 Task: Create a due date automation trigger when advanced on, on the tuesday of the week a card is due add fields with custom field "Resume" set to a number greater or equal to 1 and greater or equal to 10 at 11:00 AM.
Action: Mouse moved to (850, 261)
Screenshot: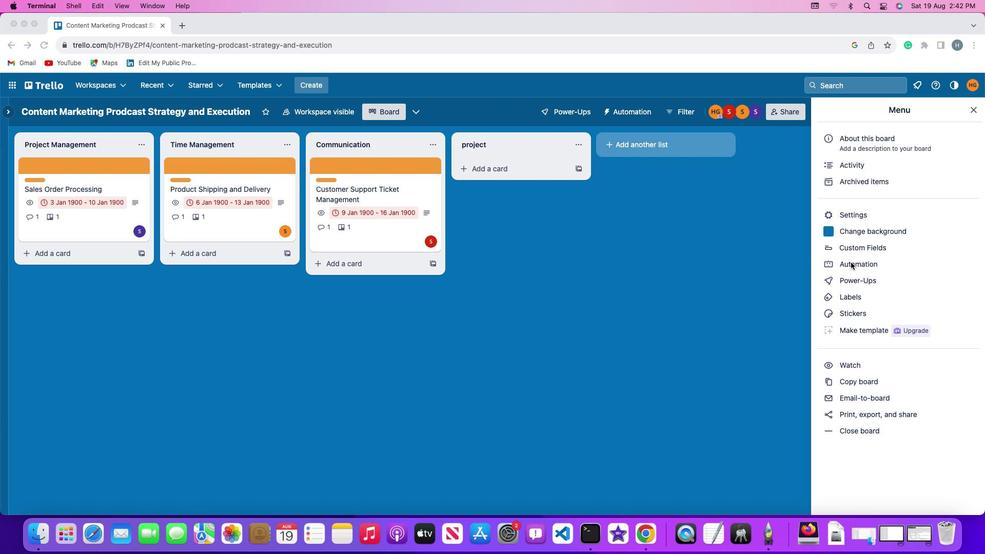 
Action: Mouse pressed left at (850, 261)
Screenshot: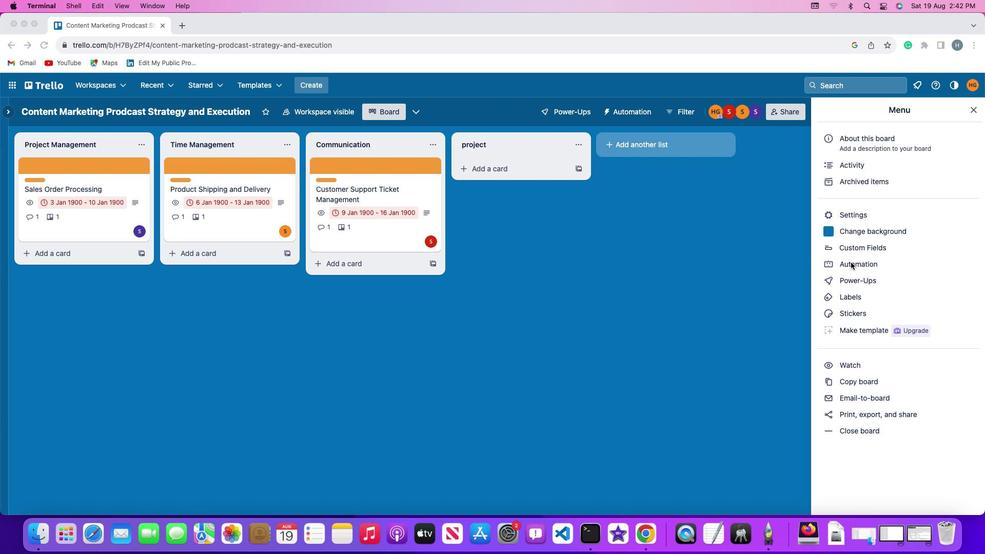 
Action: Mouse pressed left at (850, 261)
Screenshot: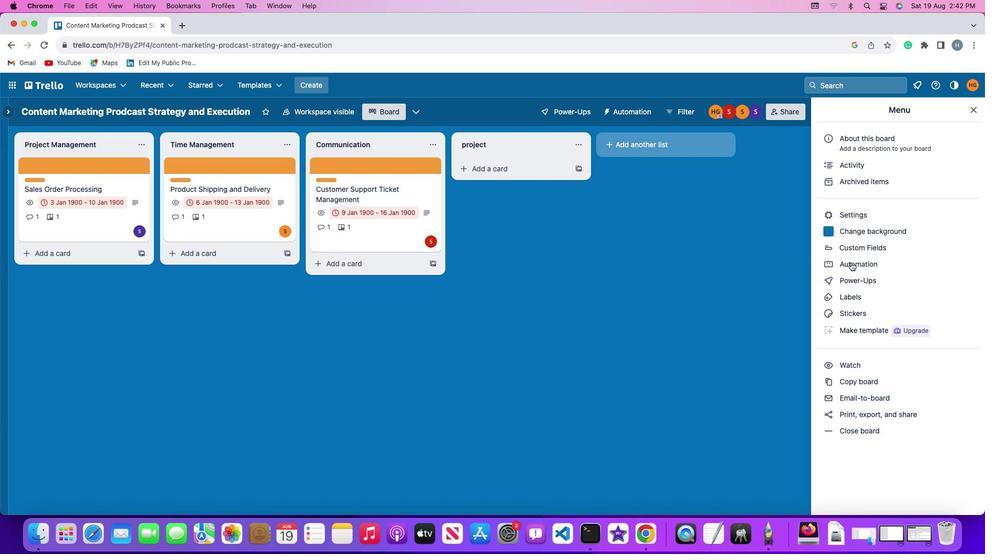 
Action: Mouse moved to (72, 242)
Screenshot: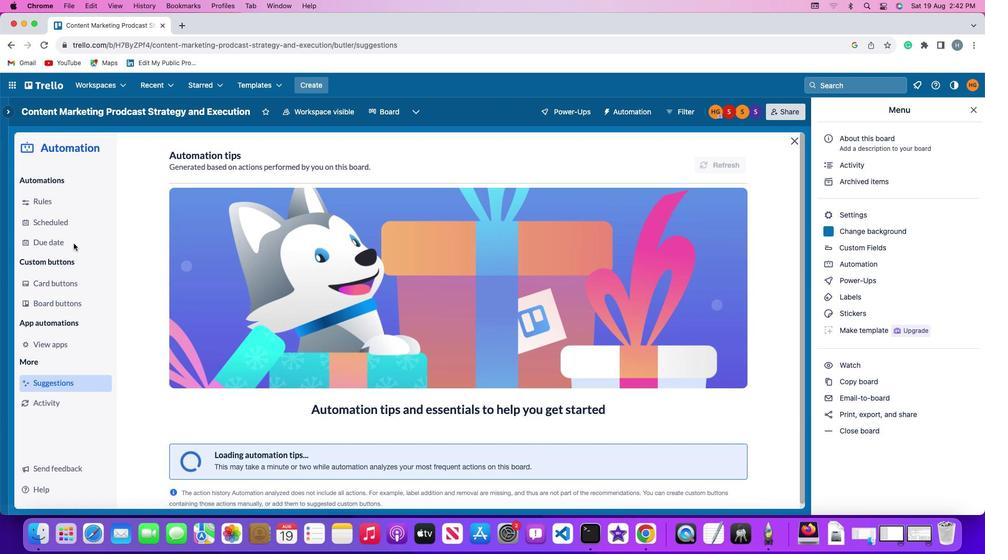 
Action: Mouse pressed left at (72, 242)
Screenshot: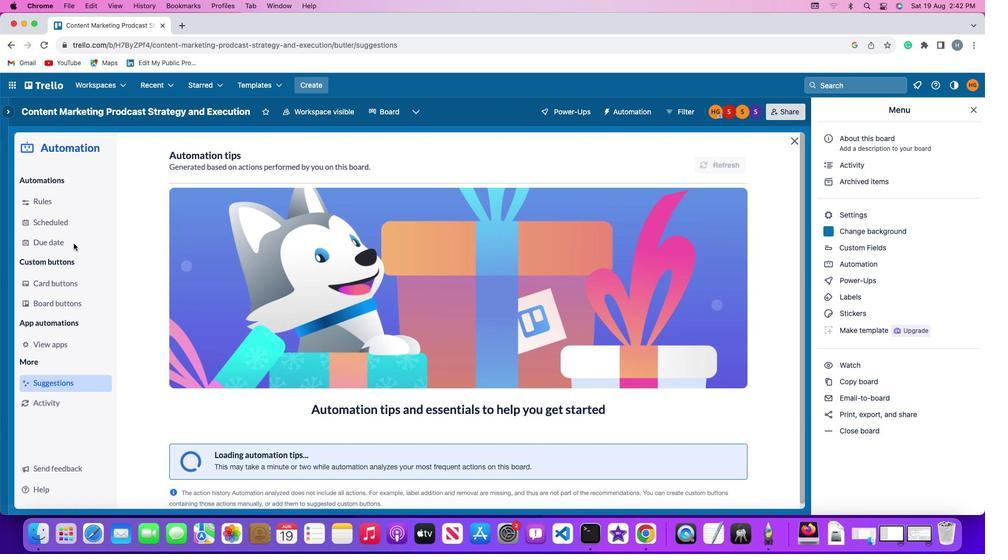 
Action: Mouse moved to (691, 158)
Screenshot: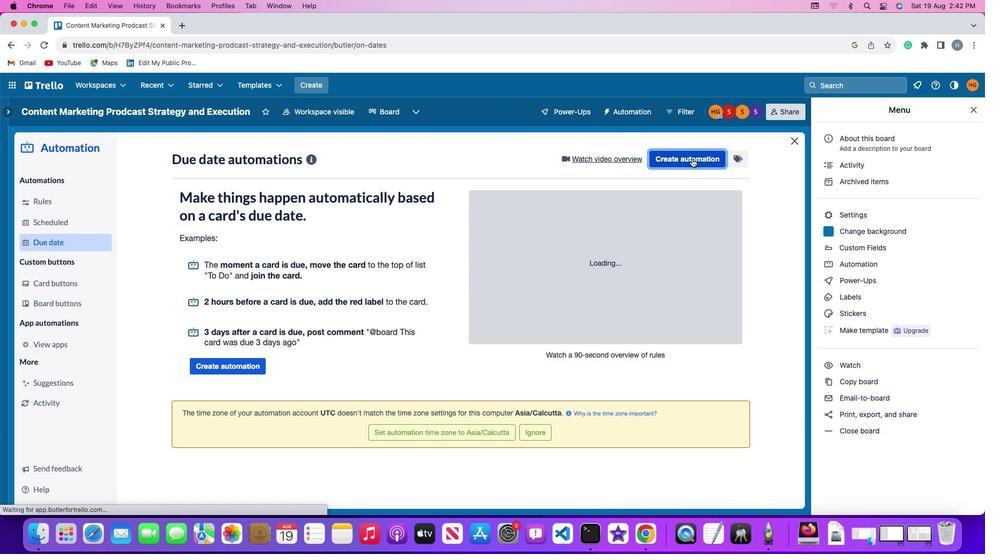 
Action: Mouse pressed left at (691, 158)
Screenshot: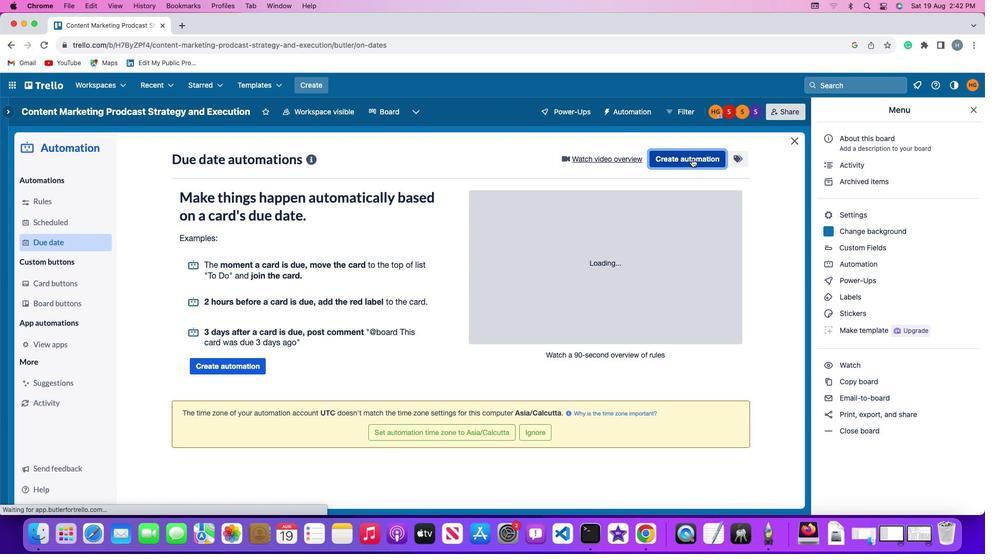 
Action: Mouse moved to (214, 259)
Screenshot: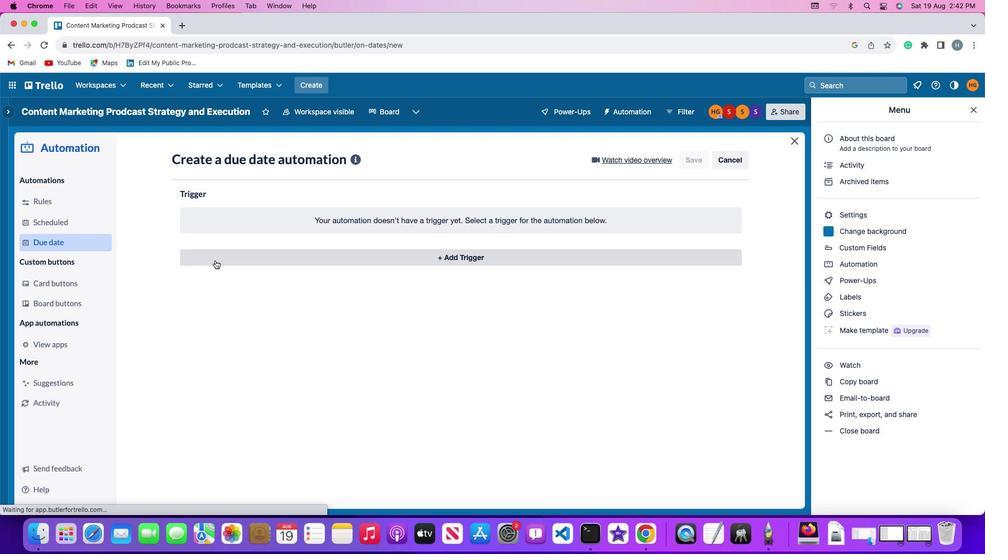 
Action: Mouse pressed left at (214, 259)
Screenshot: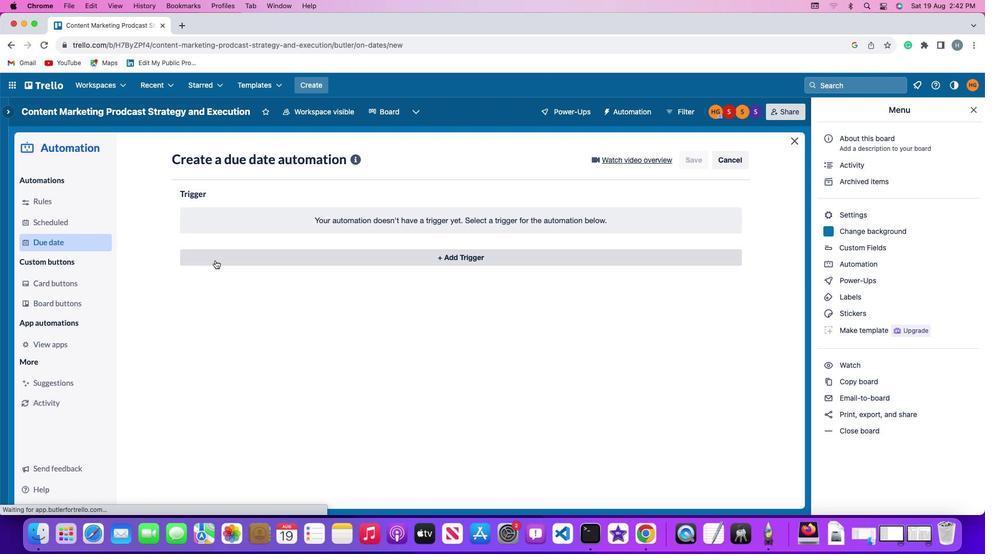 
Action: Mouse moved to (224, 448)
Screenshot: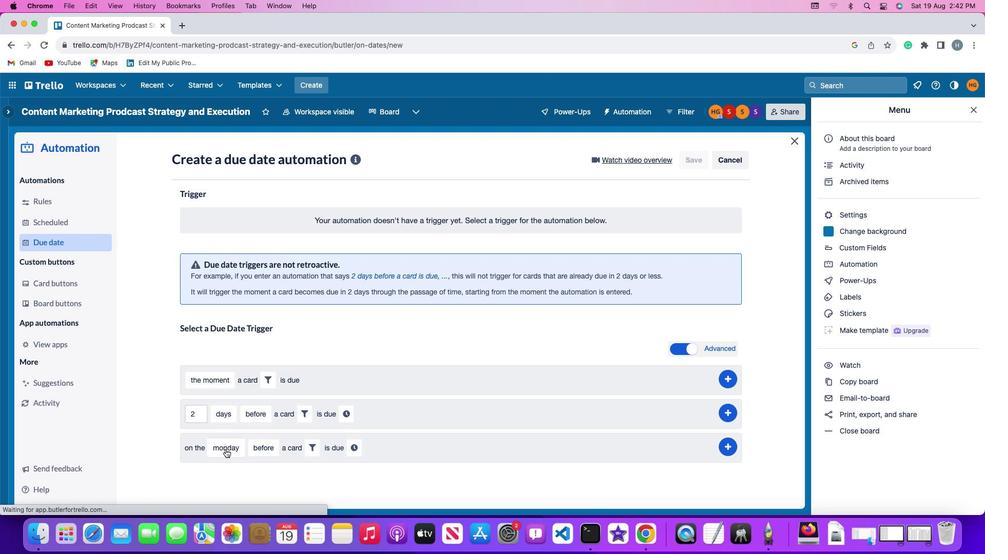 
Action: Mouse pressed left at (224, 448)
Screenshot: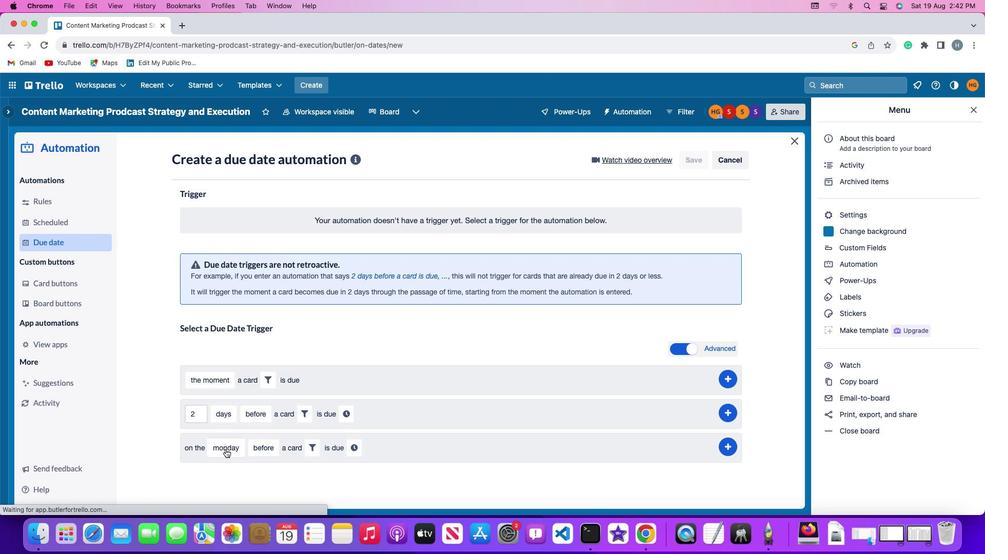 
Action: Mouse moved to (239, 328)
Screenshot: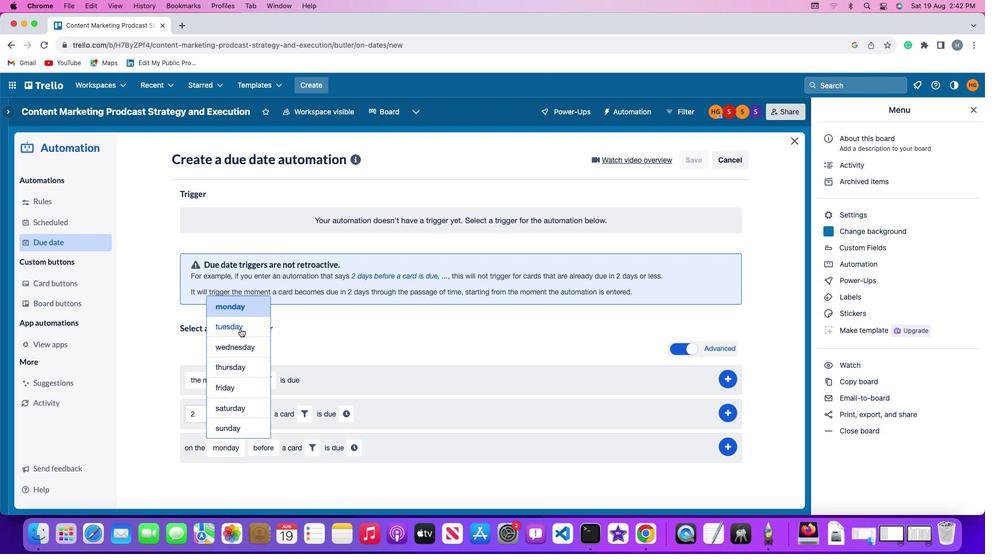 
Action: Mouse pressed left at (239, 328)
Screenshot: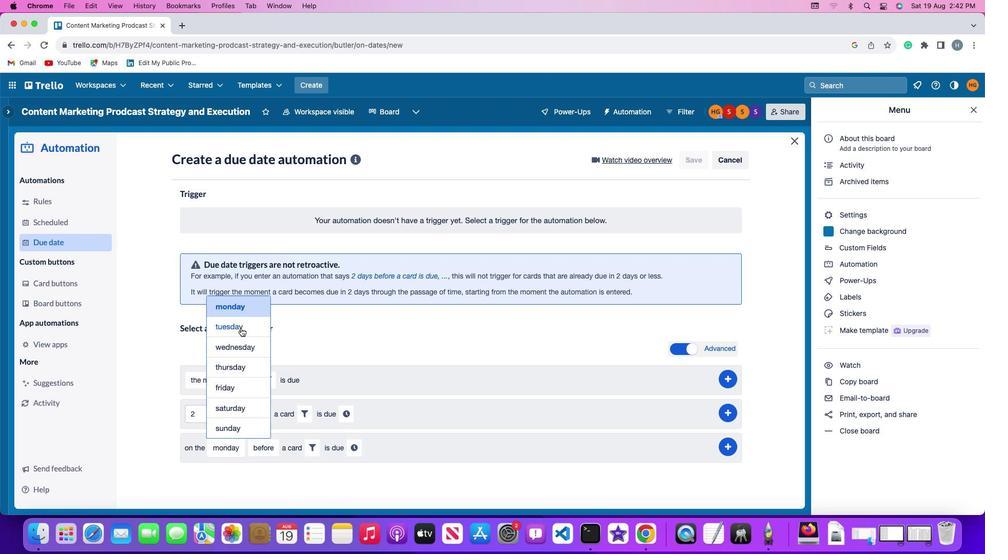 
Action: Mouse moved to (264, 445)
Screenshot: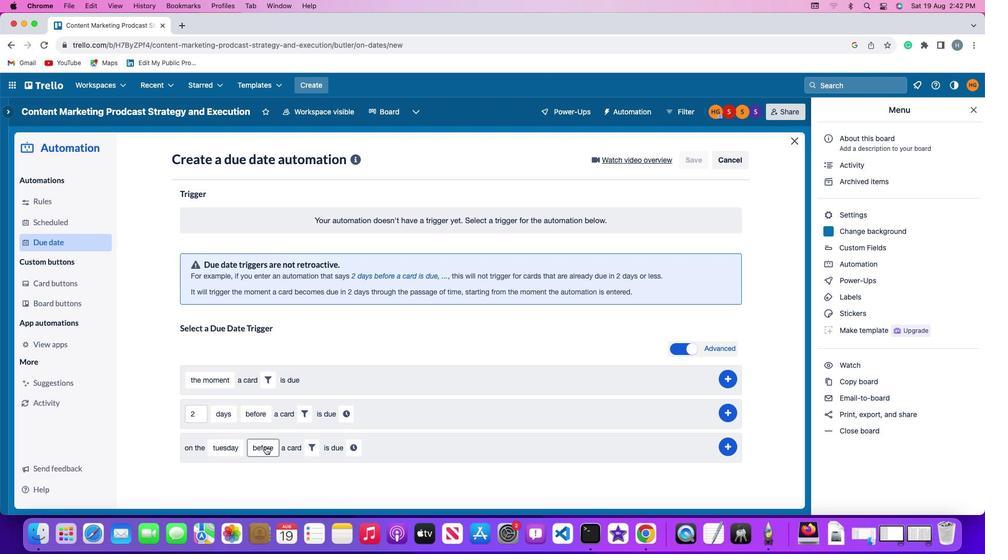 
Action: Mouse pressed left at (264, 445)
Screenshot: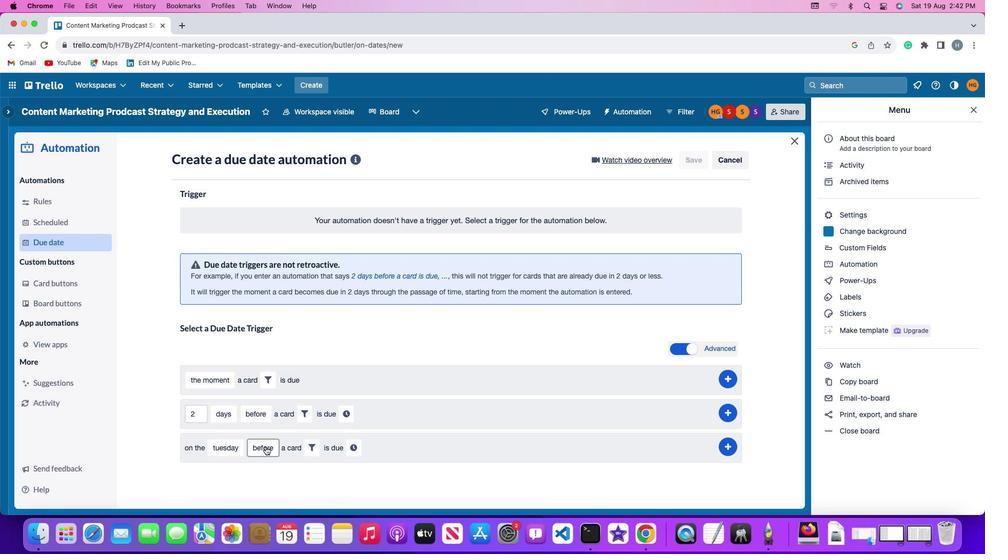 
Action: Mouse moved to (267, 402)
Screenshot: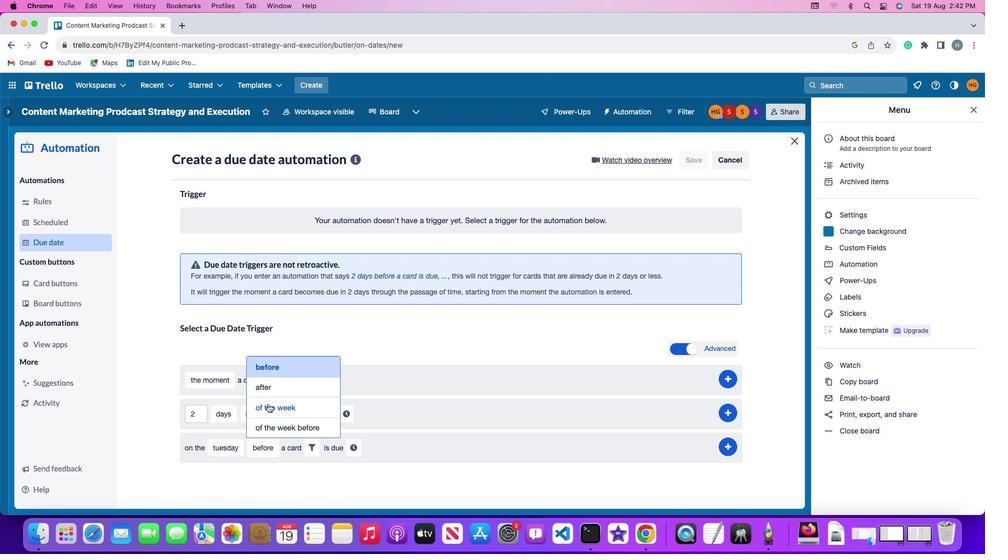 
Action: Mouse pressed left at (267, 402)
Screenshot: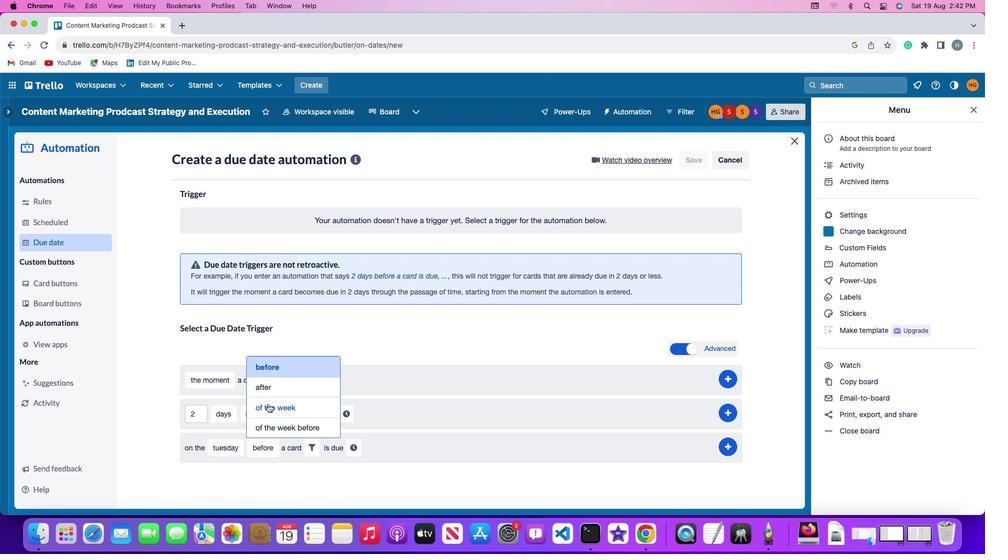 
Action: Mouse moved to (322, 440)
Screenshot: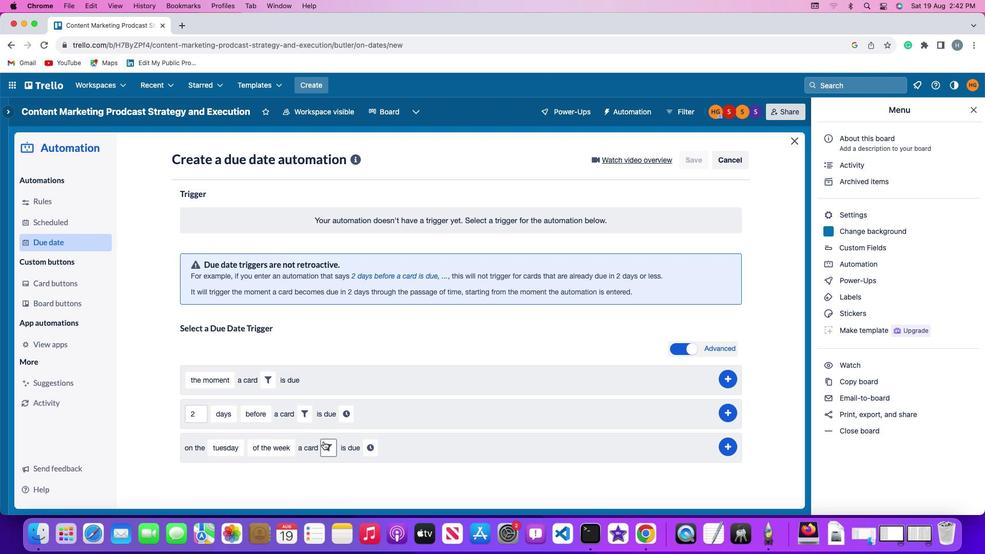 
Action: Mouse pressed left at (322, 440)
Screenshot: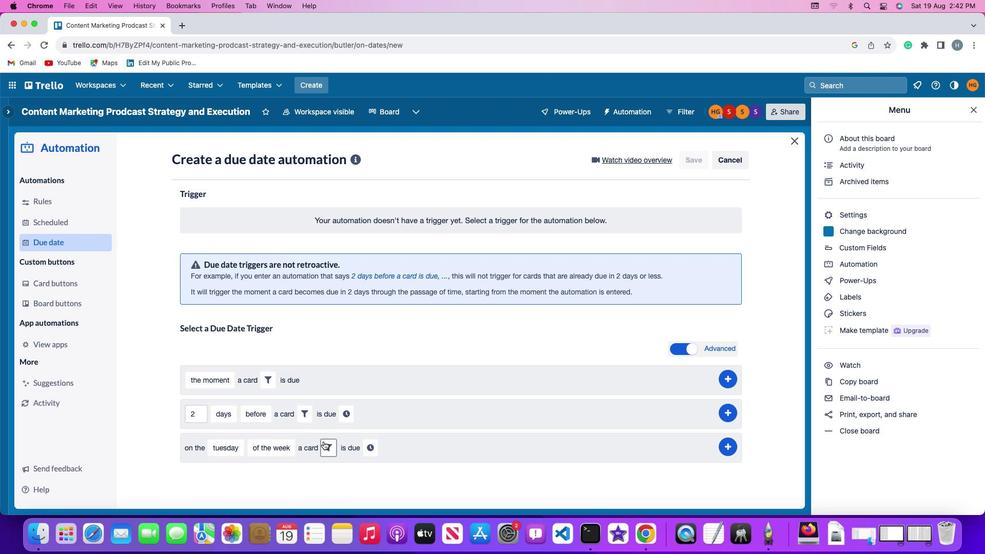 
Action: Mouse moved to (503, 472)
Screenshot: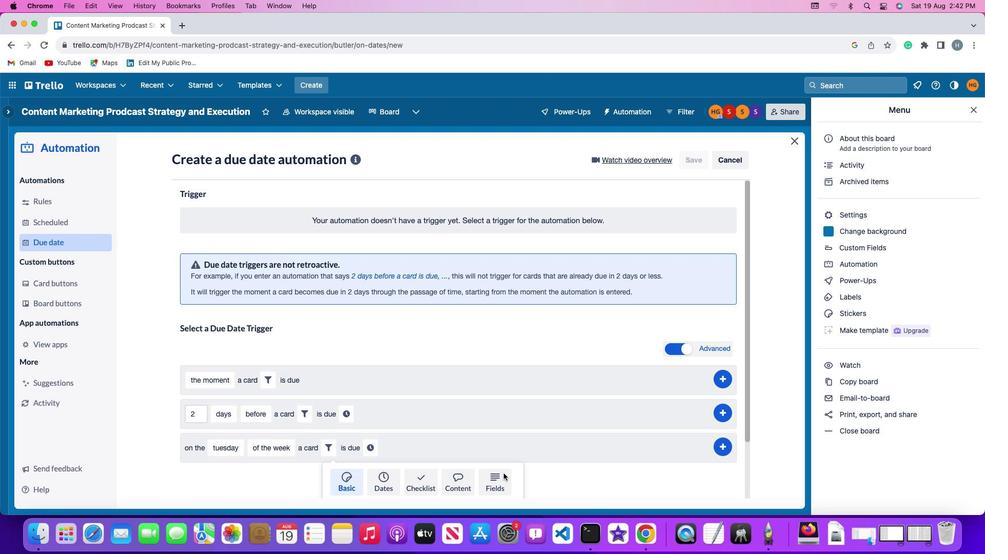 
Action: Mouse pressed left at (503, 472)
Screenshot: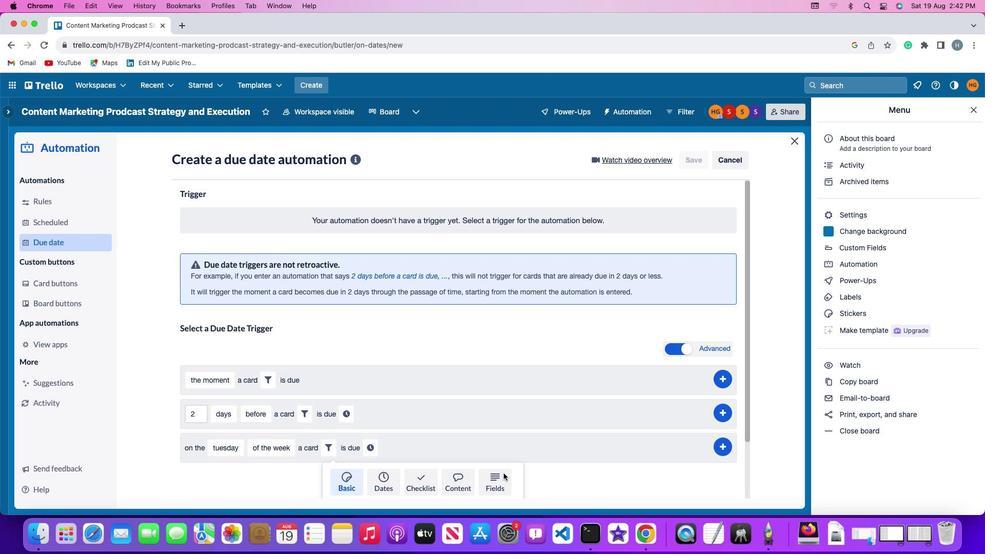 
Action: Mouse moved to (297, 469)
Screenshot: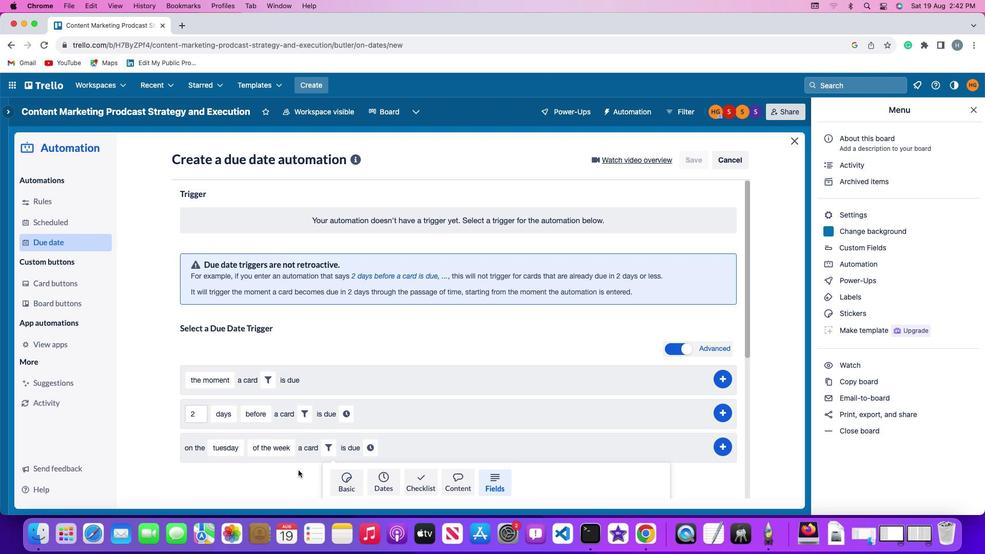
Action: Mouse scrolled (297, 469) with delta (0, -1)
Screenshot: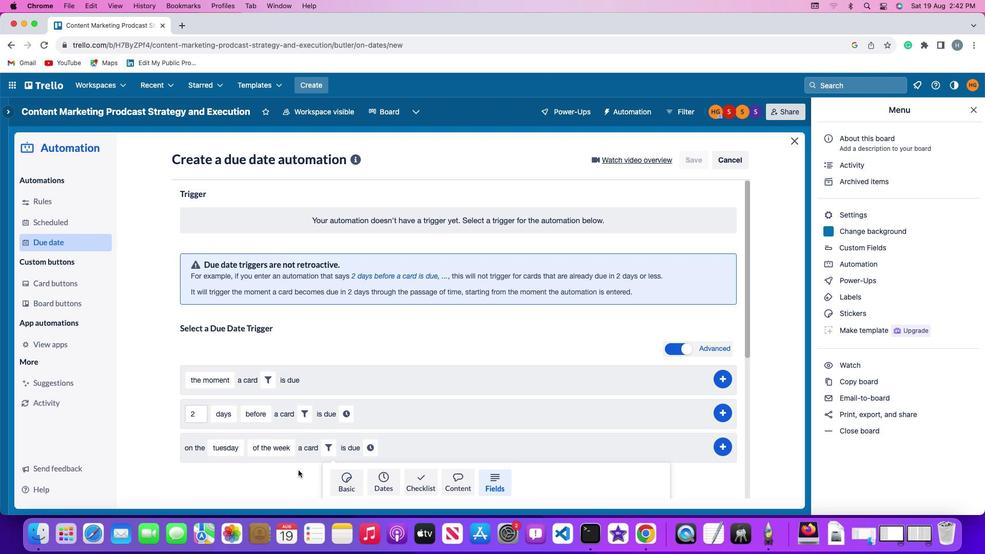 
Action: Mouse scrolled (297, 469) with delta (0, -1)
Screenshot: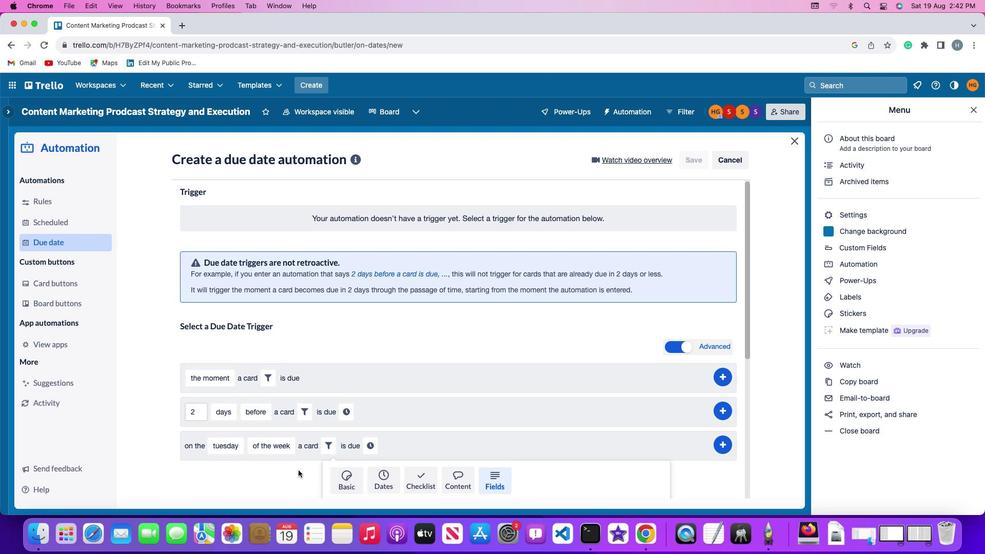 
Action: Mouse scrolled (297, 469) with delta (0, -2)
Screenshot: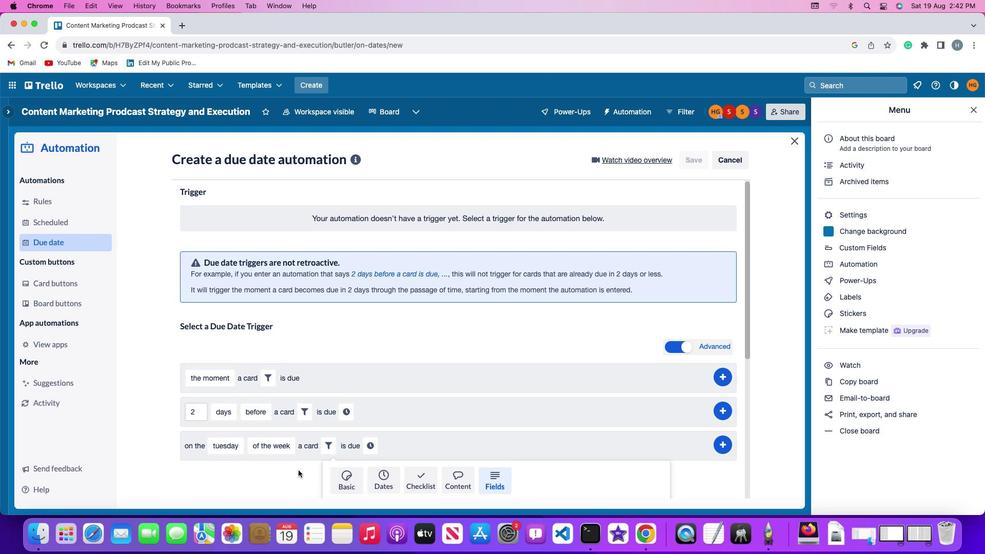 
Action: Mouse scrolled (297, 469) with delta (0, -3)
Screenshot: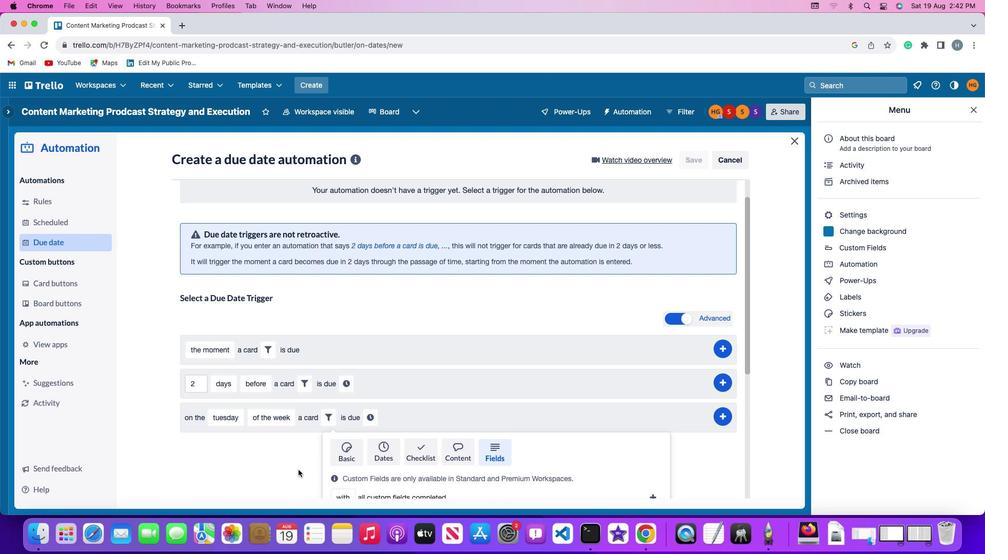 
Action: Mouse scrolled (297, 469) with delta (0, -3)
Screenshot: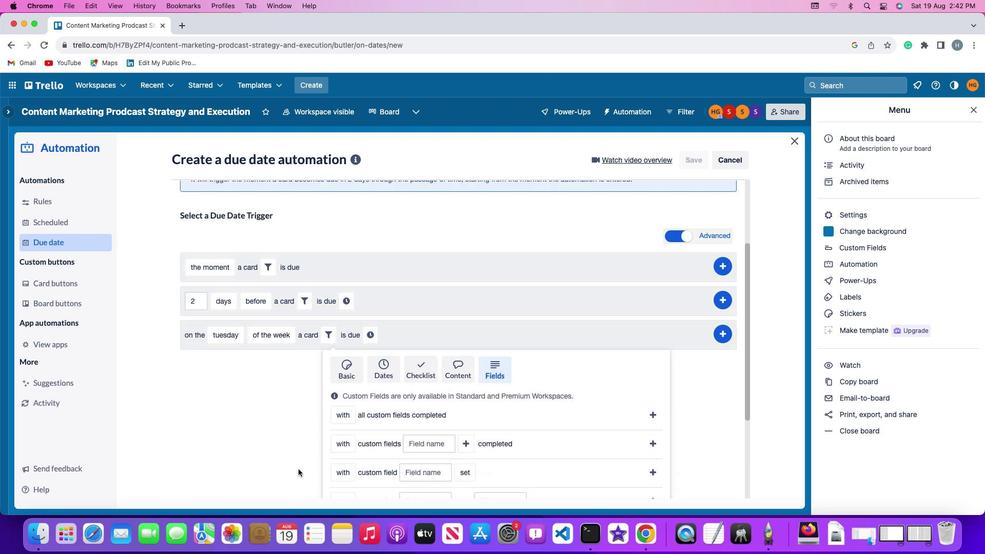 
Action: Mouse moved to (295, 466)
Screenshot: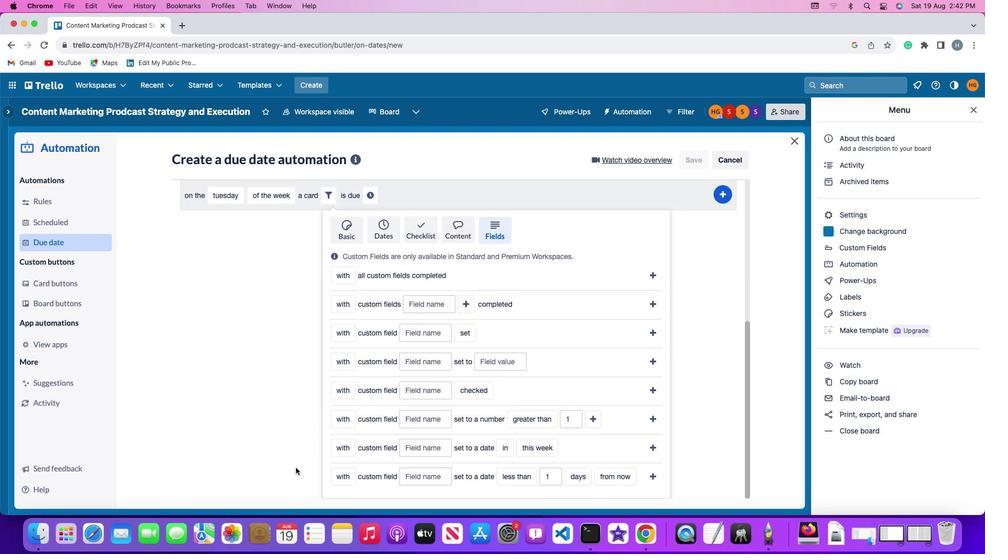 
Action: Mouse scrolled (295, 466) with delta (0, -1)
Screenshot: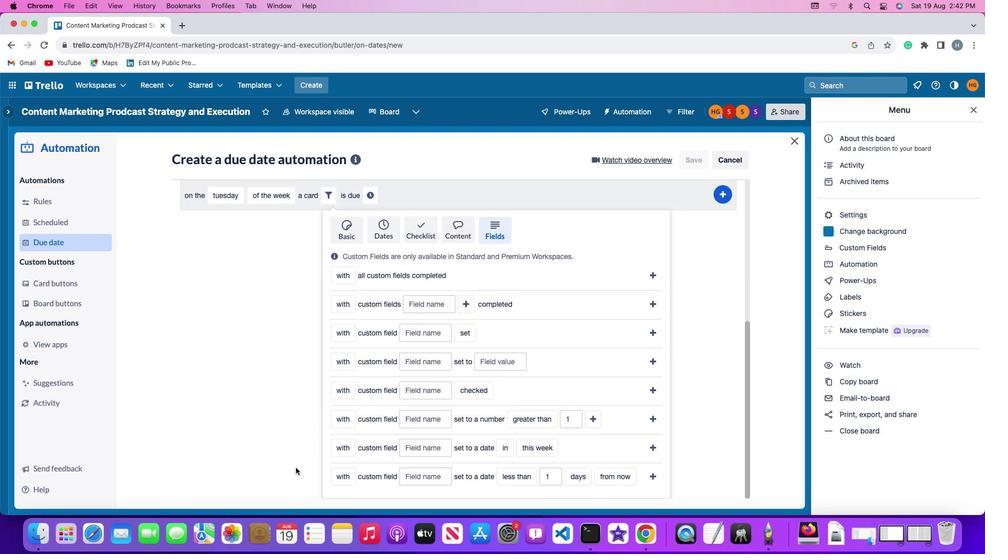 
Action: Mouse moved to (295, 466)
Screenshot: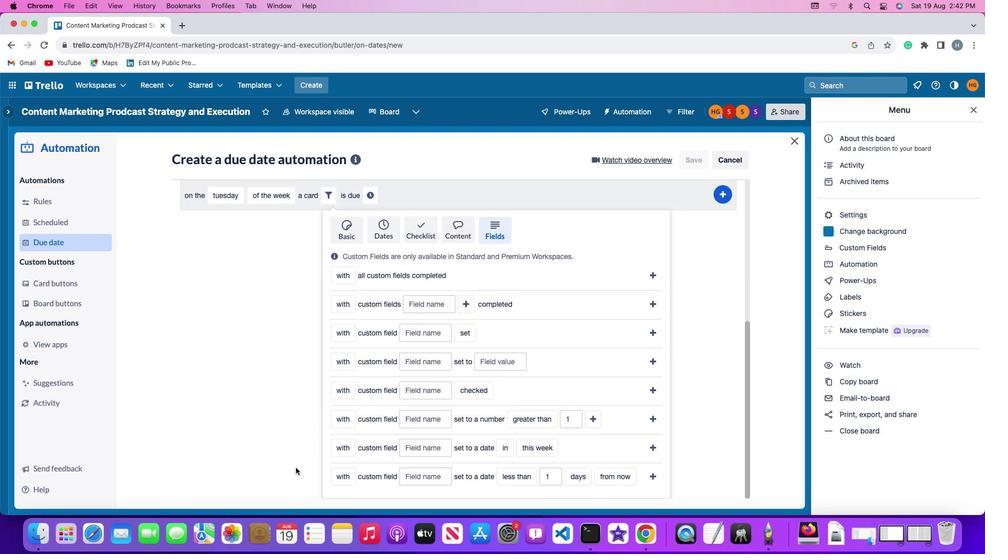 
Action: Mouse scrolled (295, 466) with delta (0, -1)
Screenshot: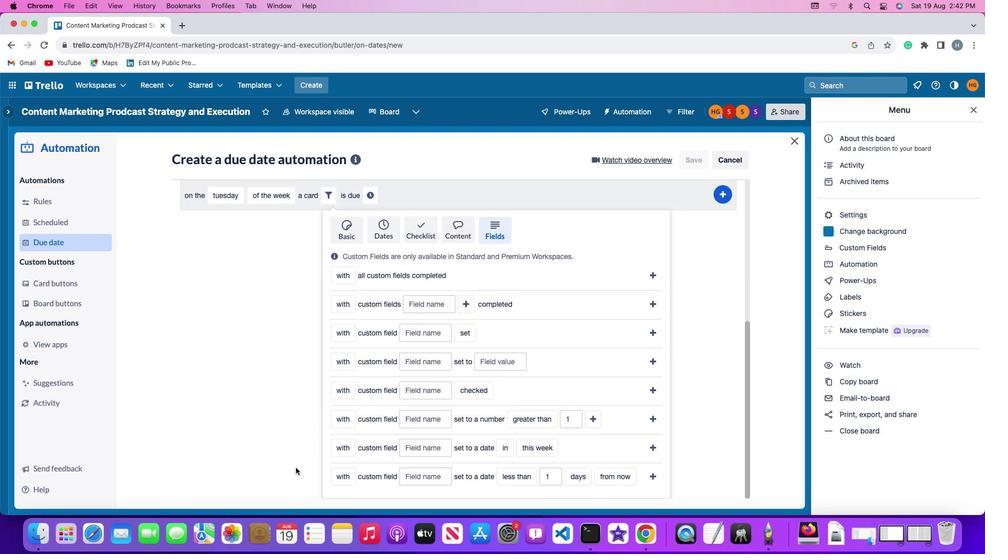 
Action: Mouse moved to (295, 466)
Screenshot: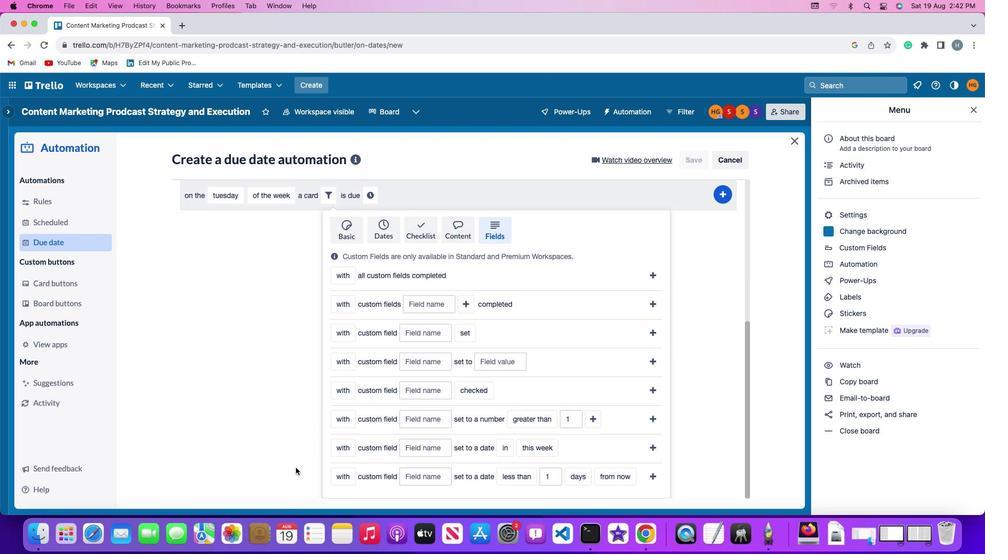 
Action: Mouse scrolled (295, 466) with delta (0, -2)
Screenshot: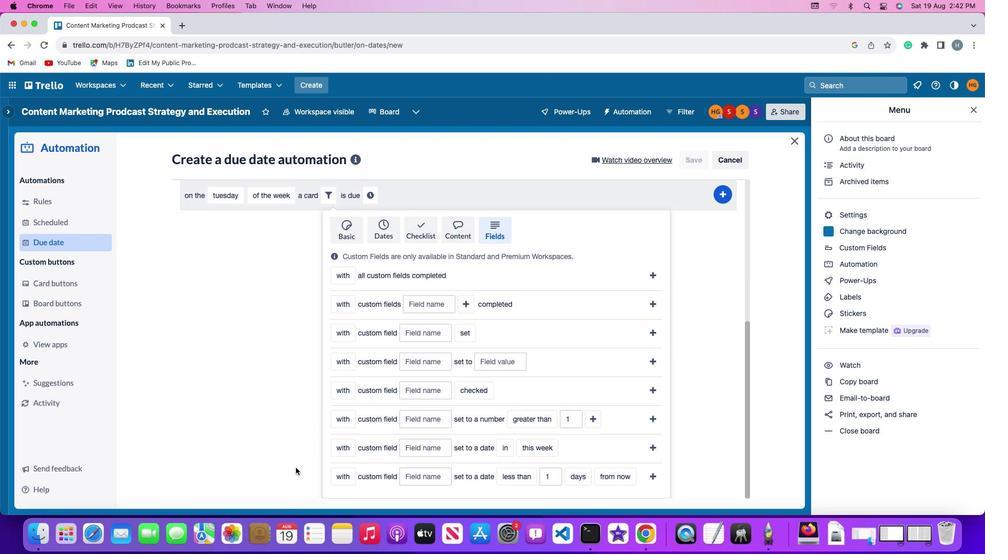 
Action: Mouse scrolled (295, 466) with delta (0, -3)
Screenshot: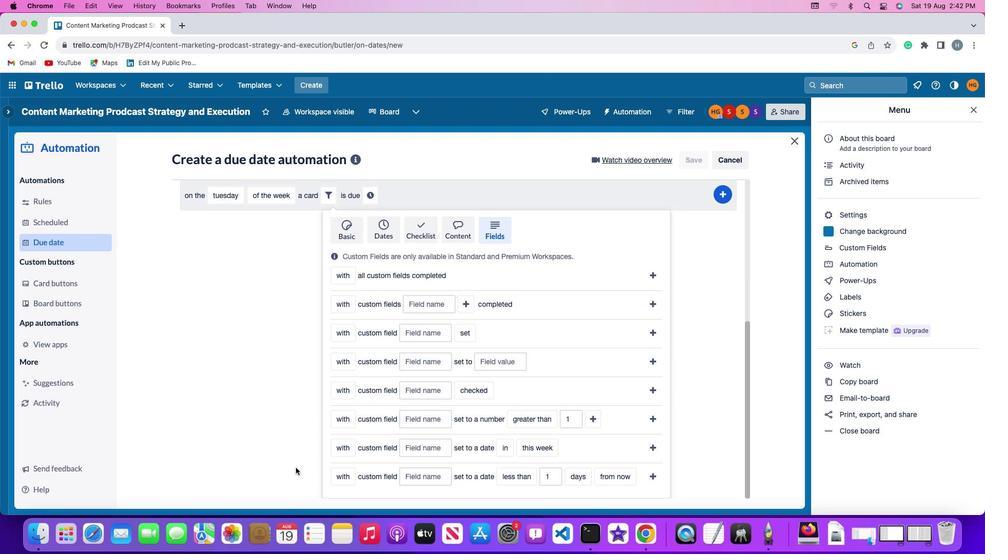 
Action: Mouse moved to (335, 420)
Screenshot: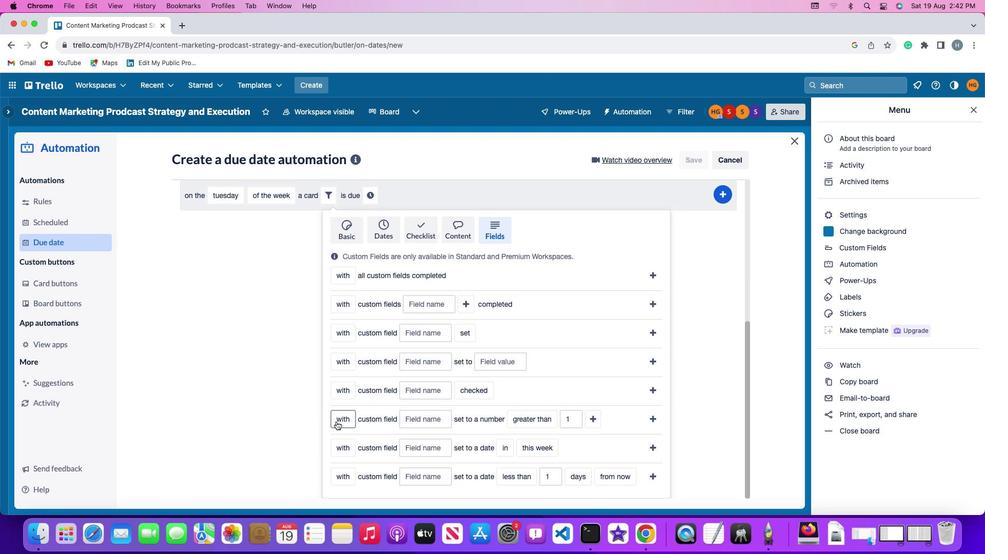 
Action: Mouse pressed left at (335, 420)
Screenshot: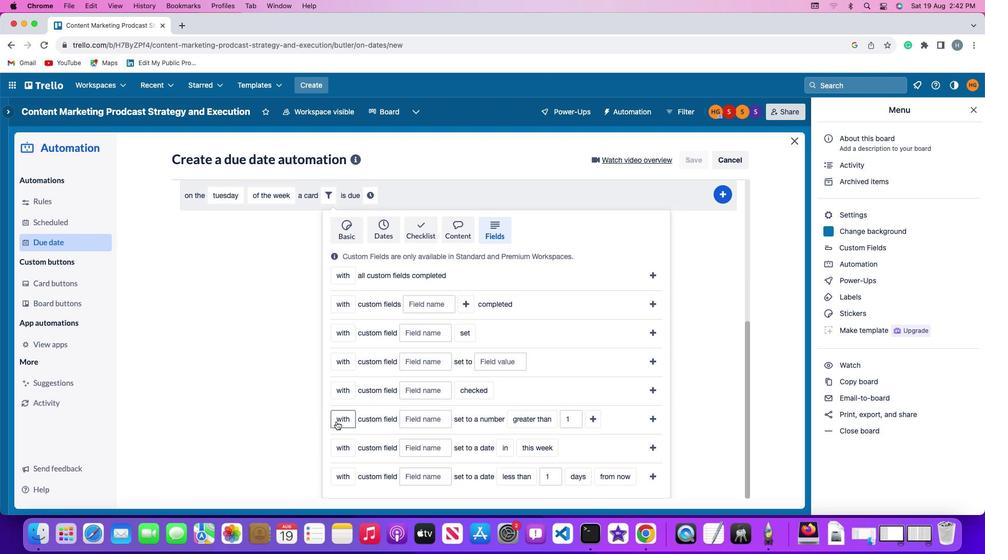 
Action: Mouse moved to (355, 439)
Screenshot: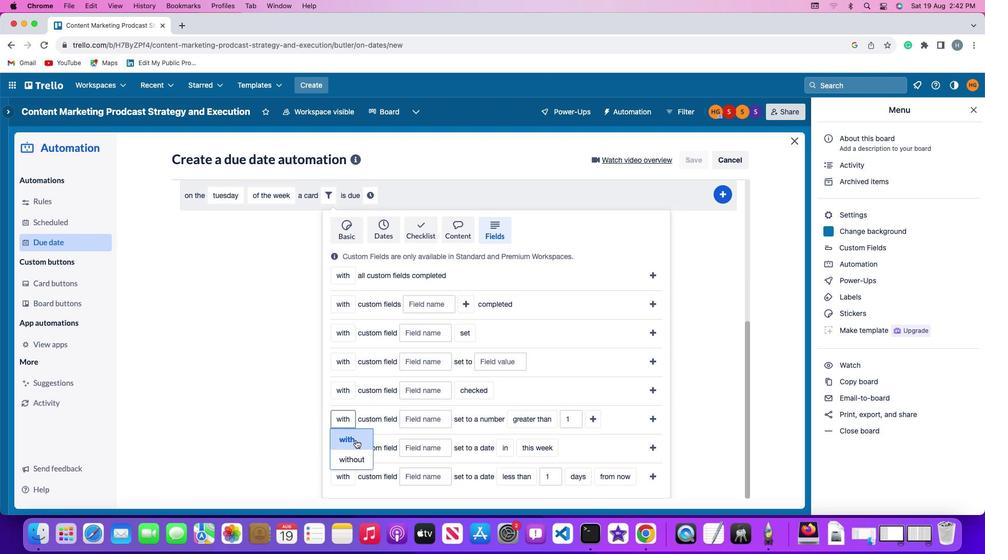 
Action: Mouse pressed left at (355, 439)
Screenshot: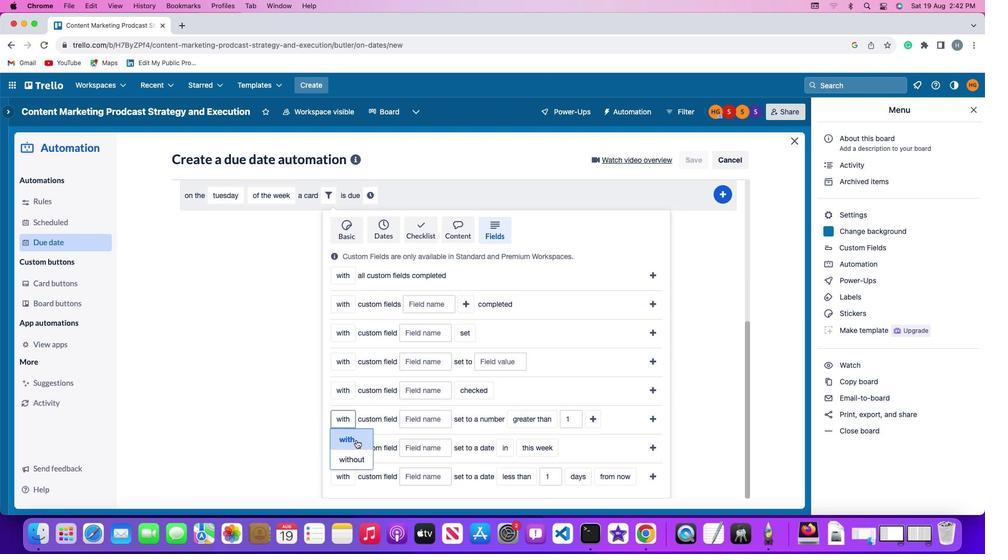 
Action: Mouse moved to (421, 417)
Screenshot: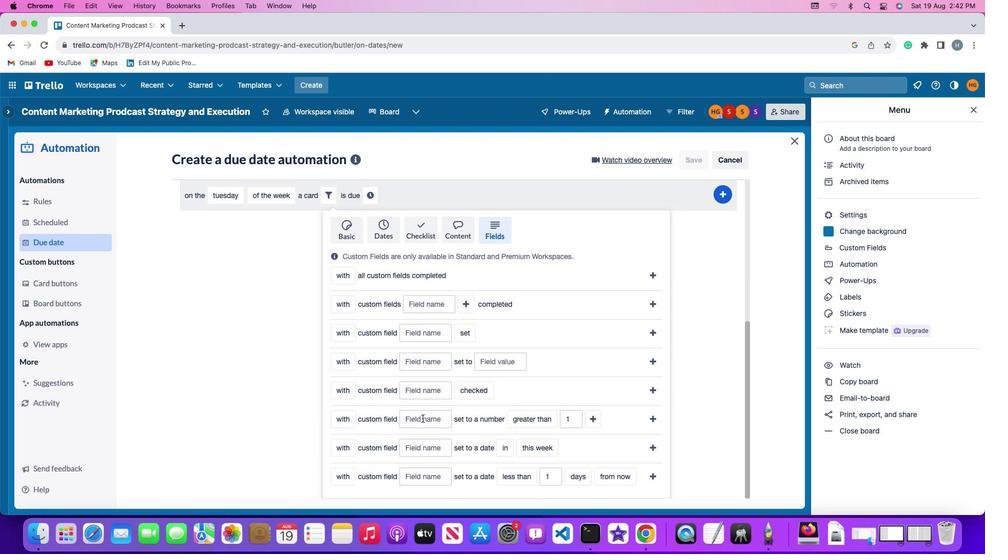 
Action: Mouse pressed left at (421, 417)
Screenshot: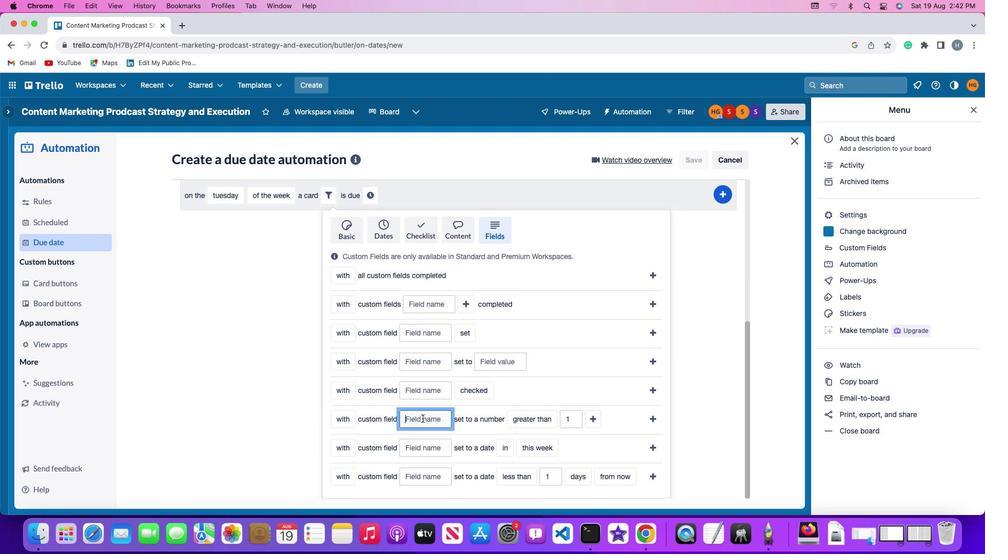 
Action: Mouse moved to (421, 416)
Screenshot: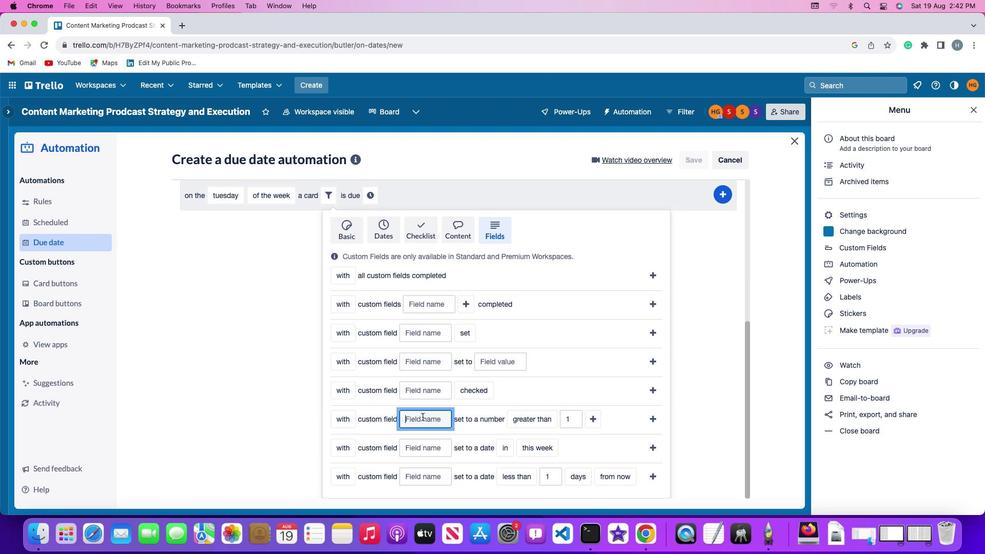 
Action: Key pressed Key.shift'R''e''s''u''m''e'
Screenshot: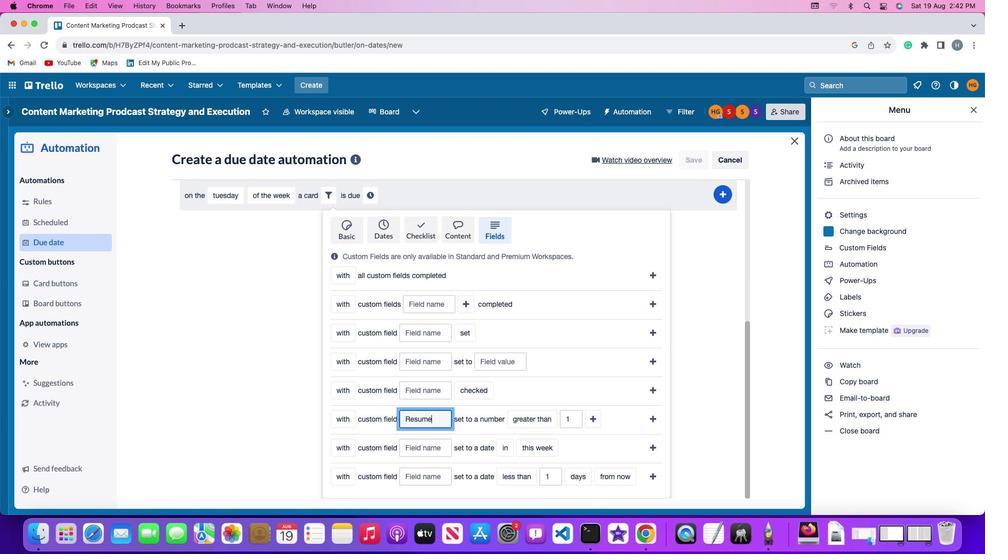 
Action: Mouse moved to (527, 419)
Screenshot: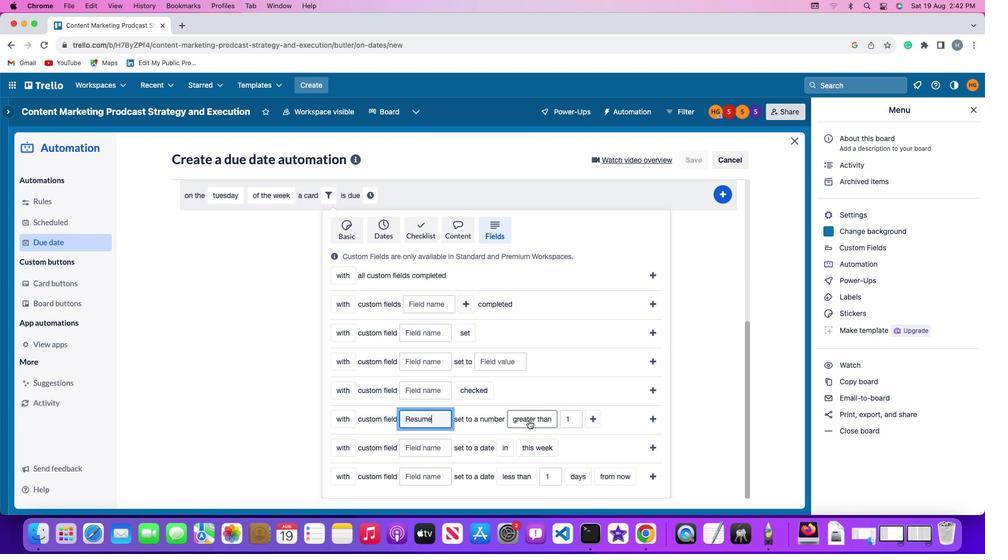 
Action: Mouse pressed left at (527, 419)
Screenshot: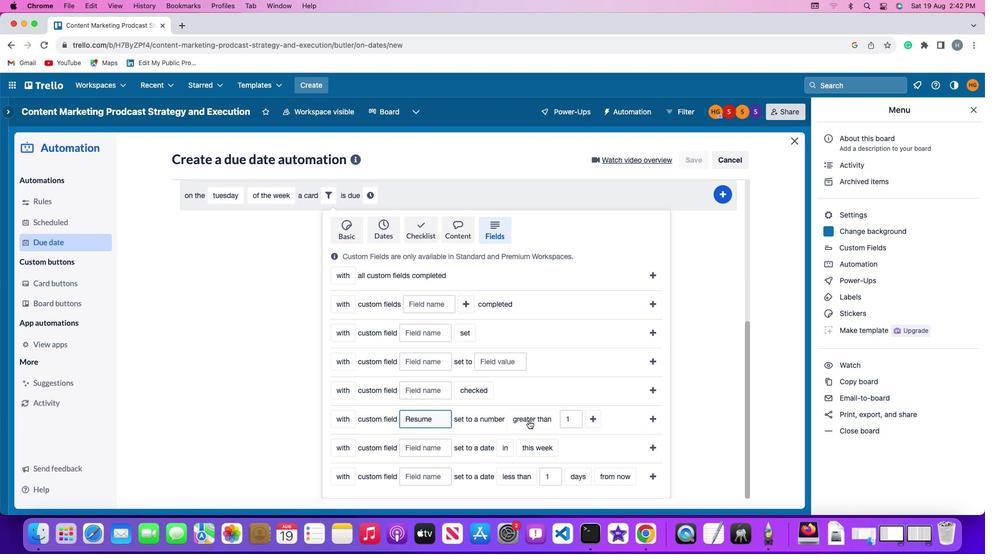 
Action: Mouse moved to (537, 362)
Screenshot: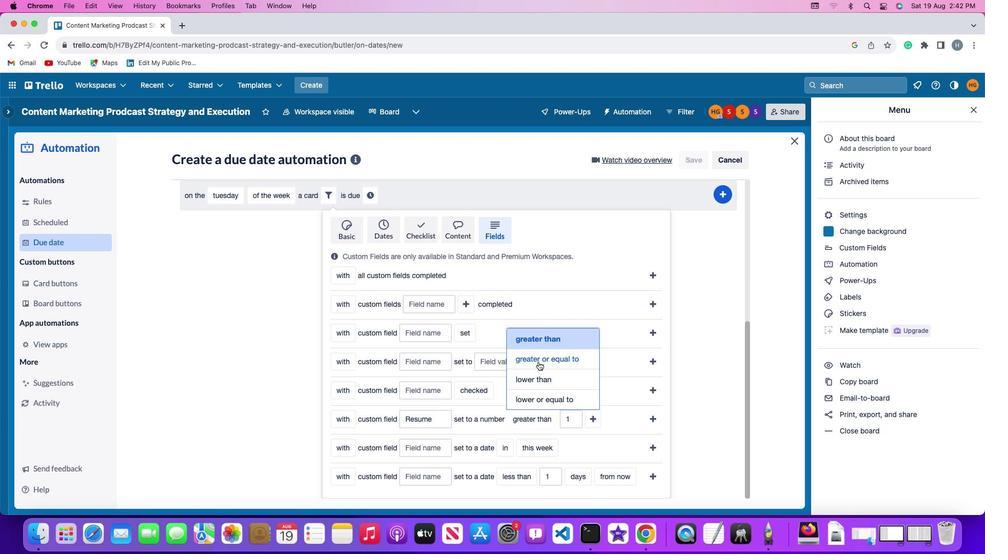 
Action: Mouse pressed left at (537, 362)
Screenshot: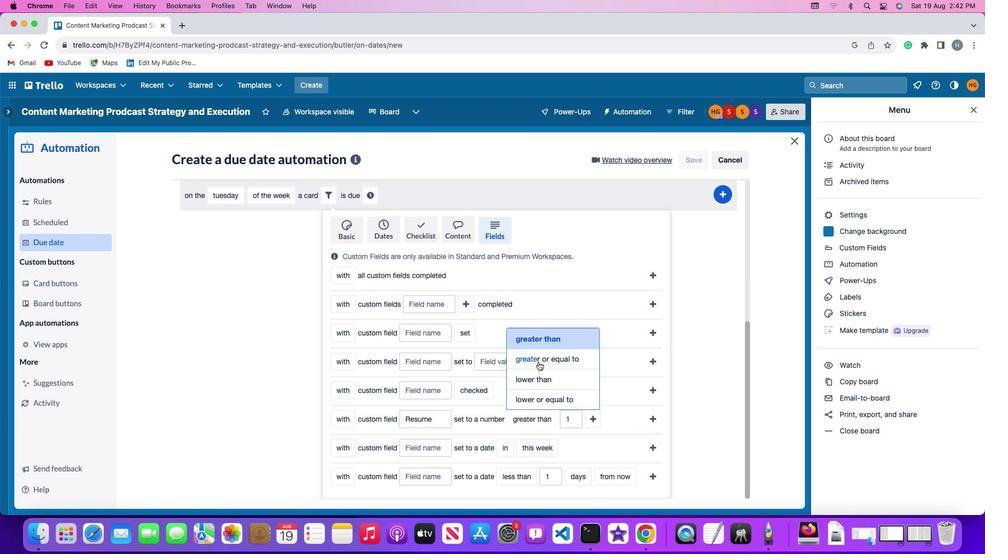 
Action: Mouse moved to (585, 416)
Screenshot: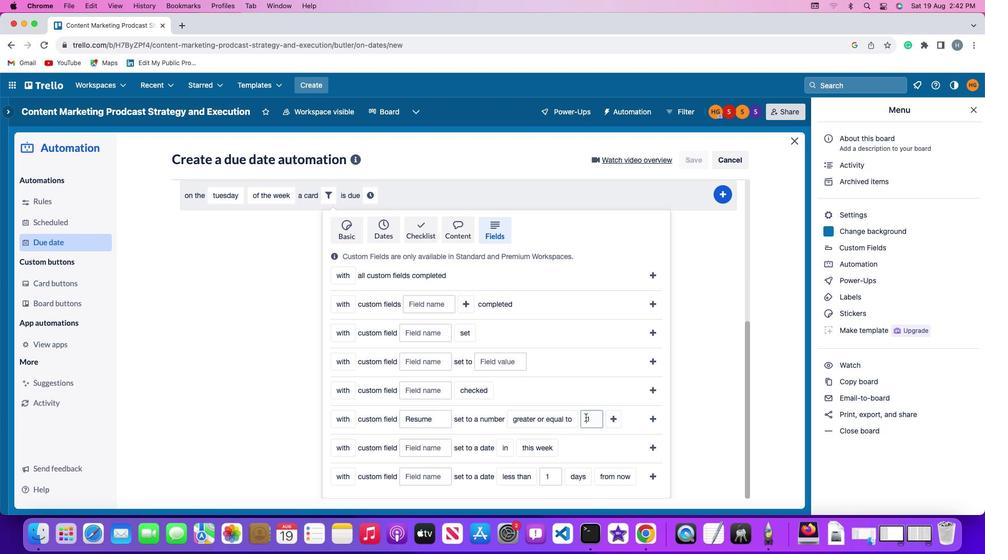 
Action: Mouse pressed left at (585, 416)
Screenshot: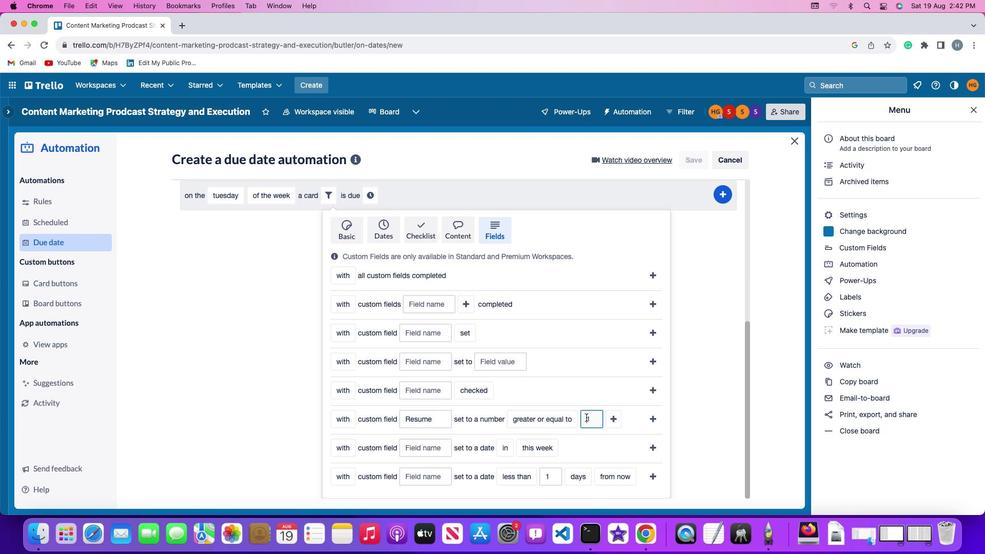 
Action: Mouse moved to (592, 416)
Screenshot: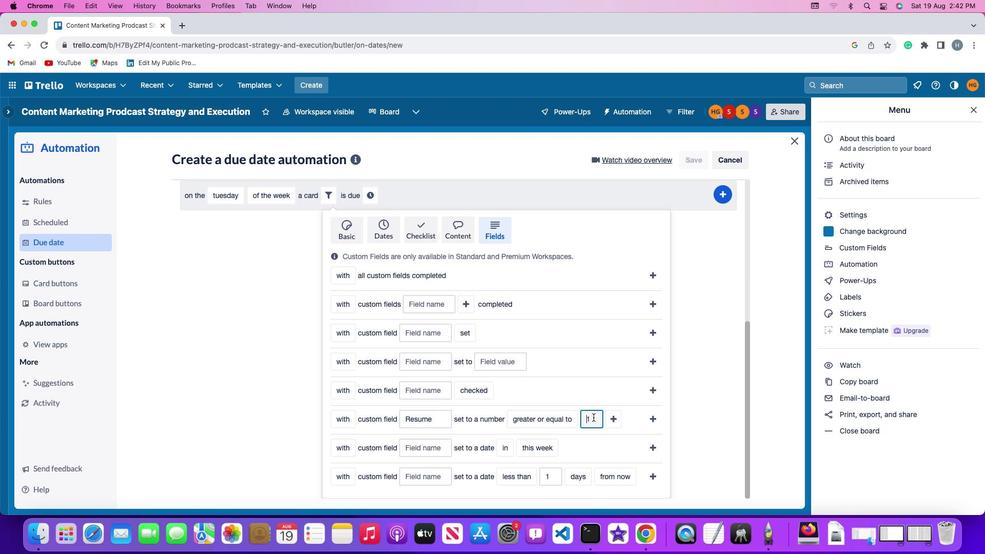 
Action: Mouse pressed left at (592, 416)
Screenshot: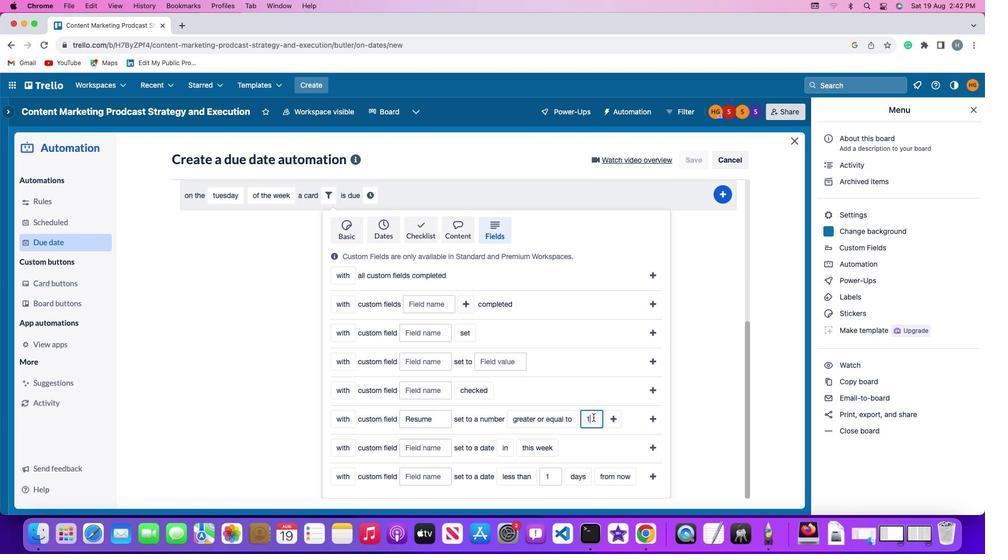 
Action: Mouse moved to (593, 417)
Screenshot: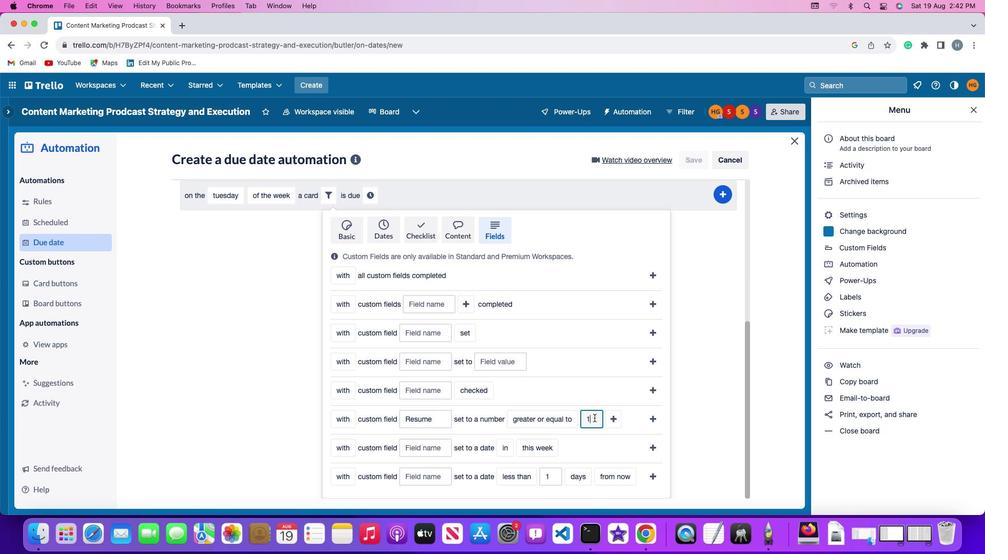 
Action: Key pressed Key.backspaceKey.backspace'1'
Screenshot: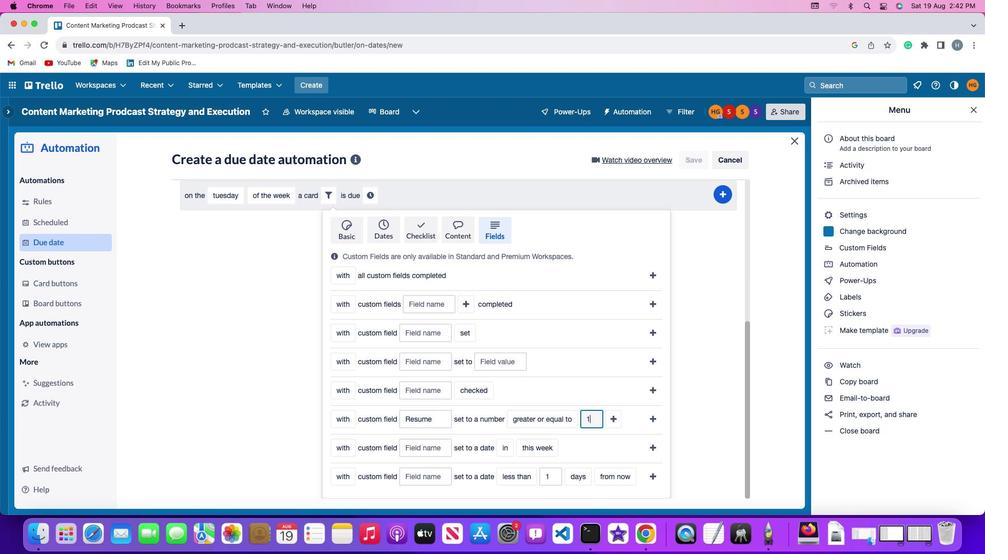 
Action: Mouse moved to (613, 417)
Screenshot: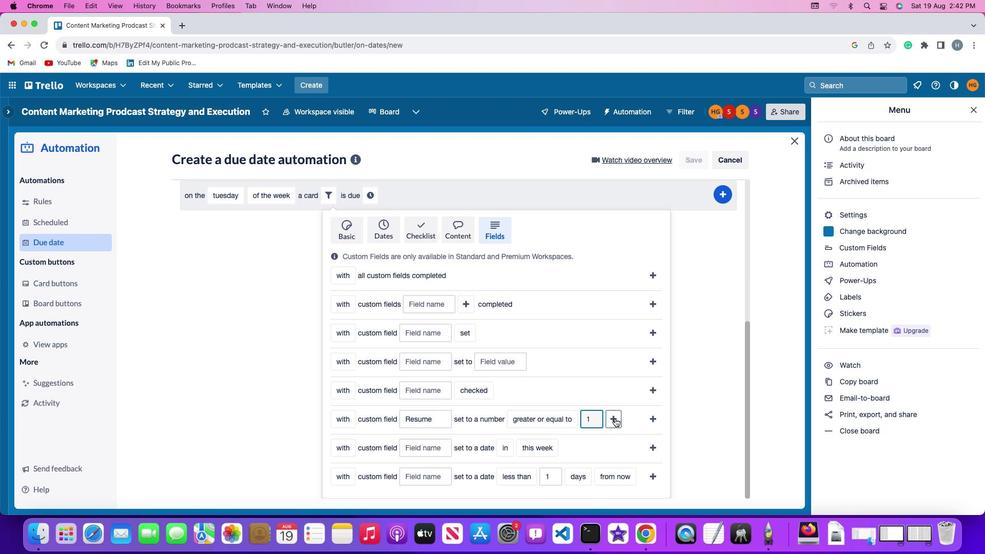 
Action: Mouse pressed left at (613, 417)
Screenshot: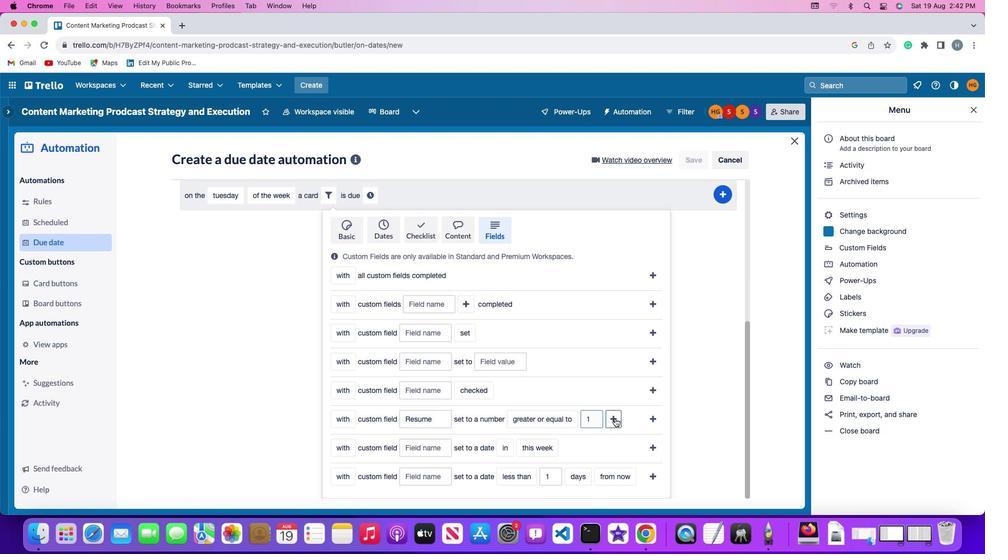 
Action: Mouse moved to (366, 444)
Screenshot: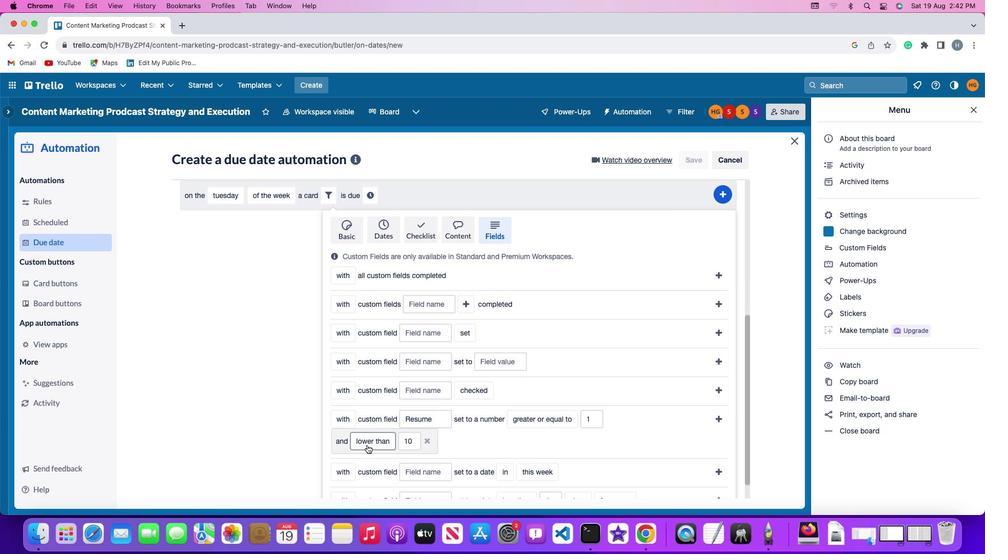 
Action: Mouse pressed left at (366, 444)
Screenshot: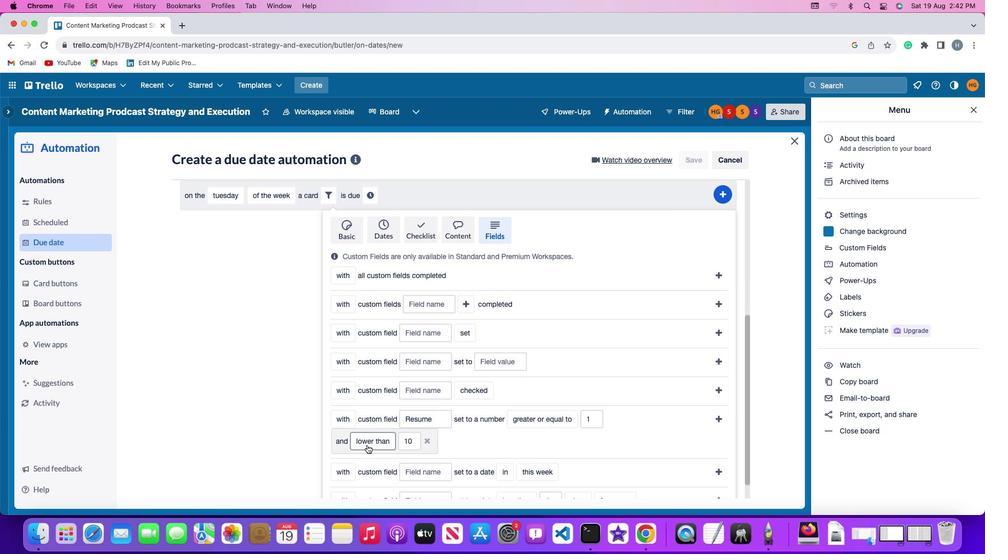 
Action: Mouse moved to (374, 423)
Screenshot: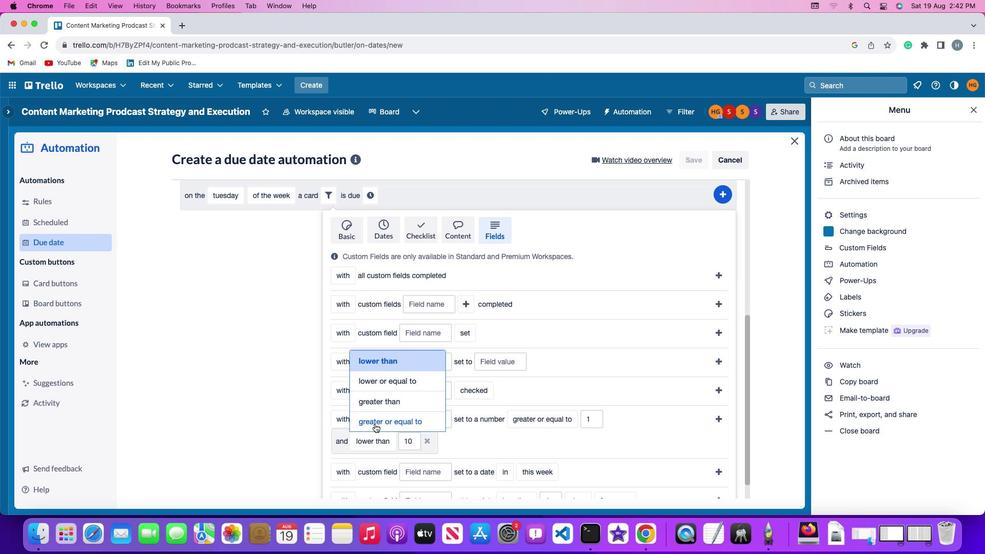 
Action: Mouse pressed left at (374, 423)
Screenshot: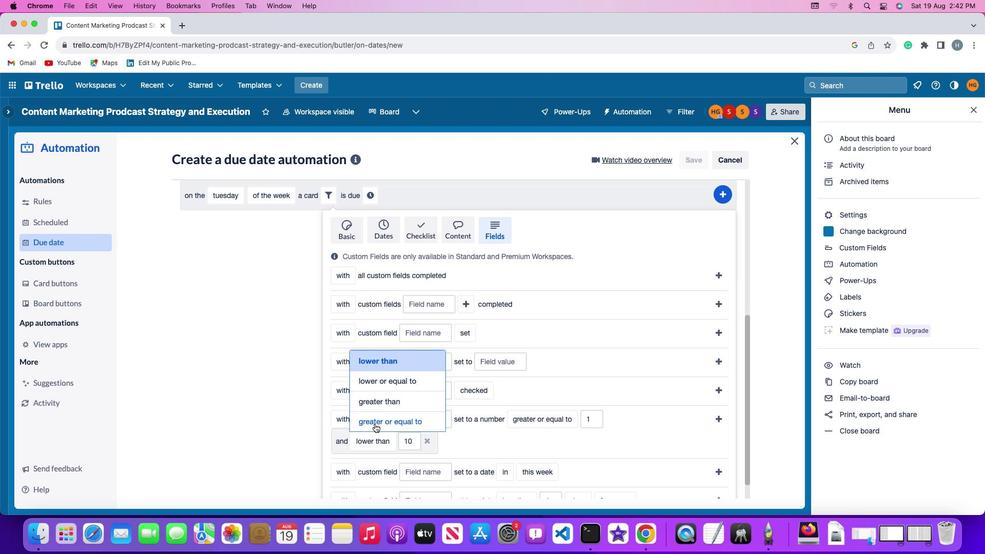 
Action: Mouse moved to (440, 438)
Screenshot: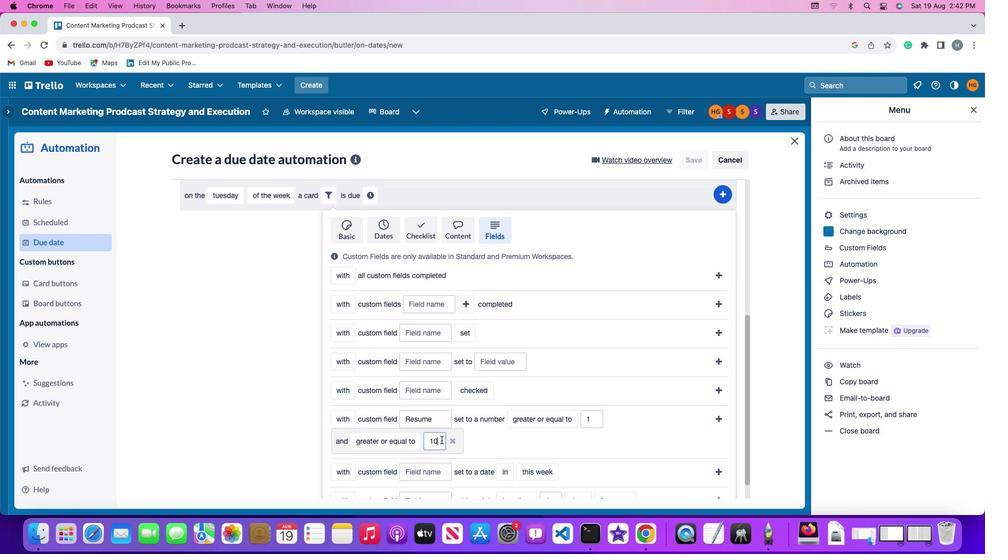 
Action: Mouse pressed left at (440, 438)
Screenshot: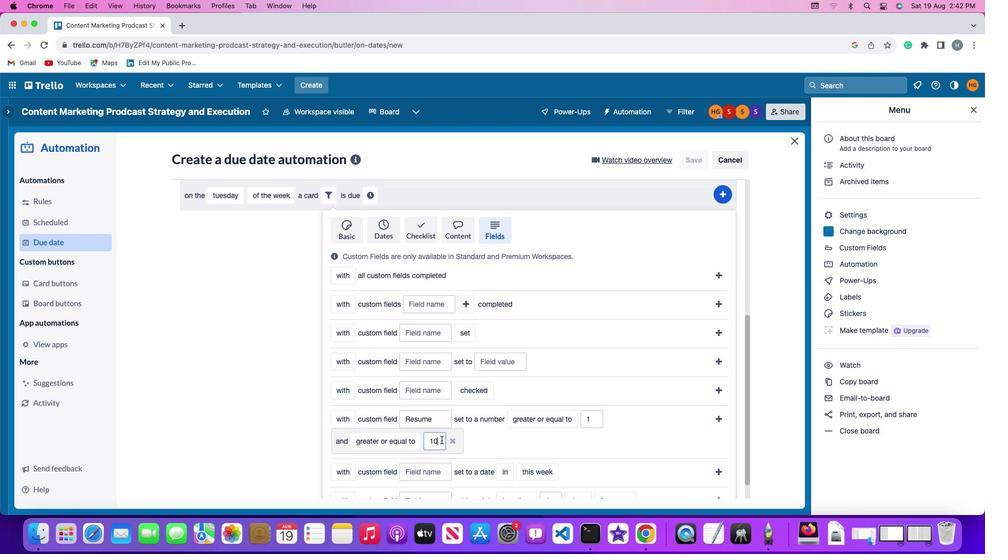 
Action: Mouse moved to (440, 438)
Screenshot: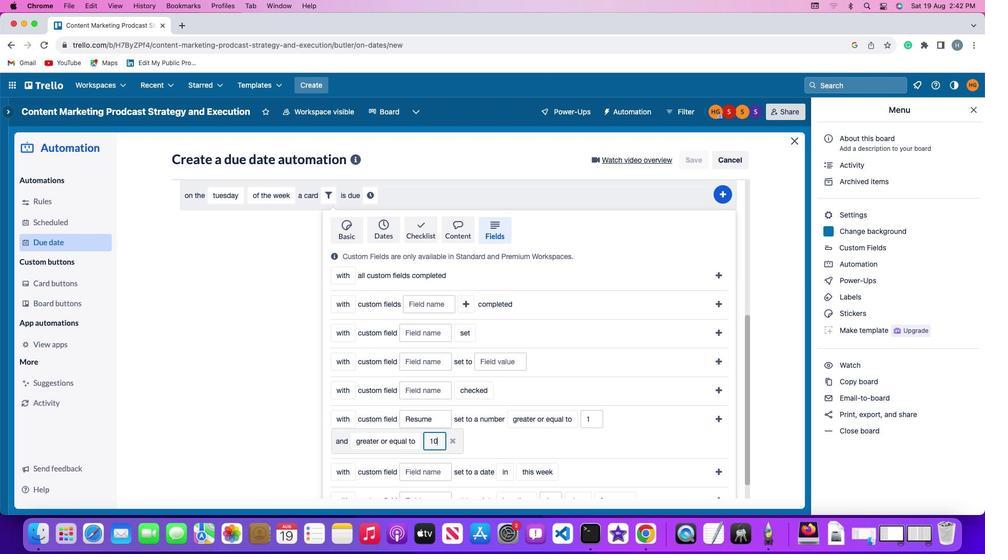 
Action: Key pressed Key.backspaceKey.backspace
Screenshot: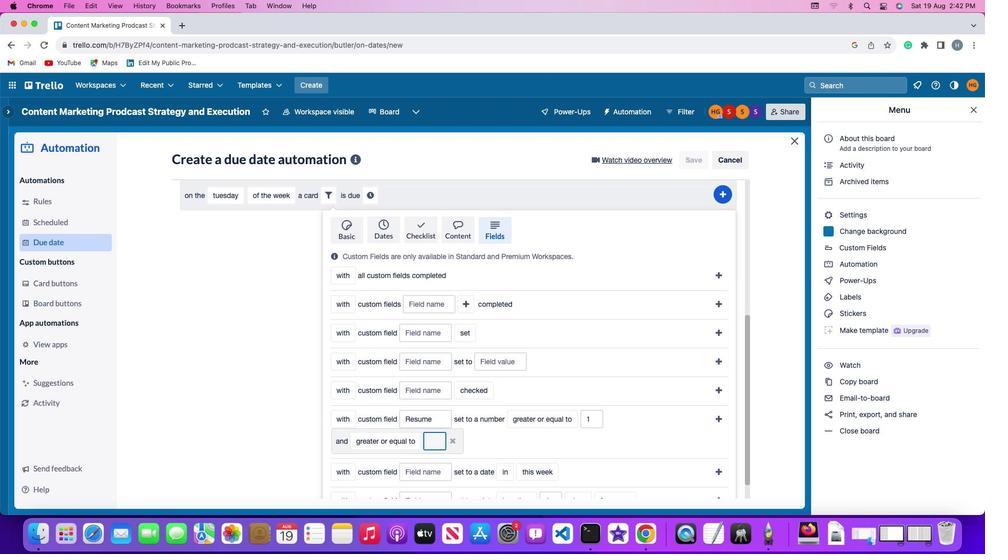 
Action: Mouse moved to (440, 438)
Screenshot: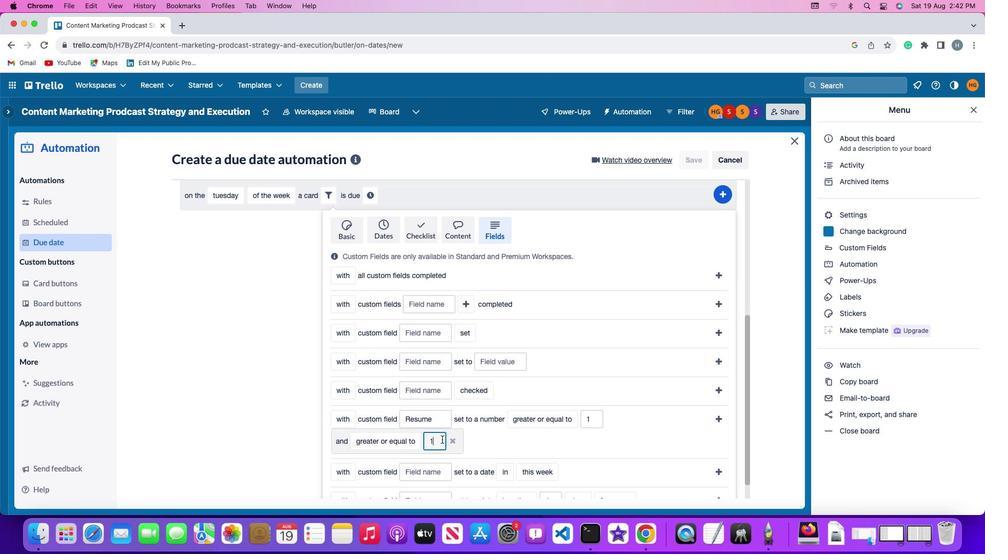 
Action: Key pressed '1'
Screenshot: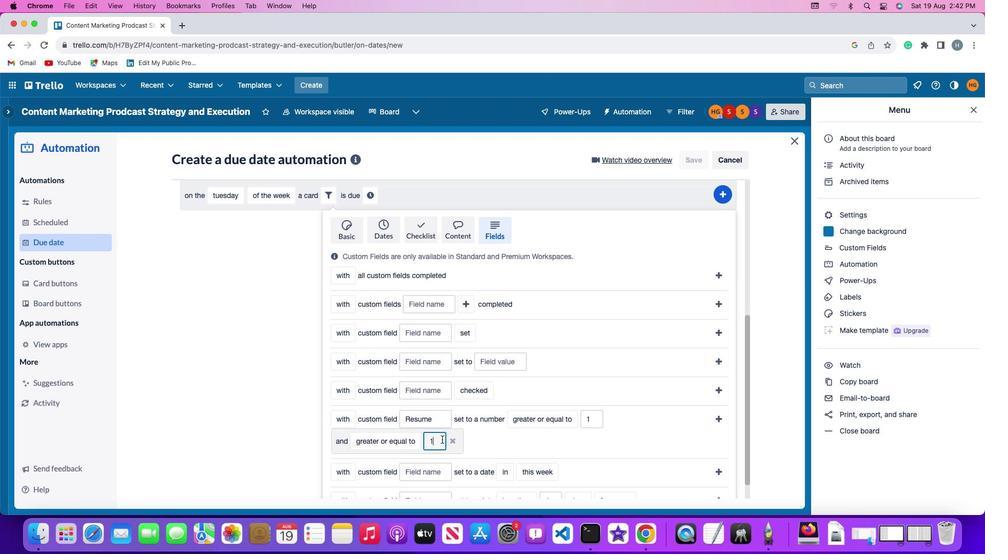 
Action: Mouse moved to (440, 438)
Screenshot: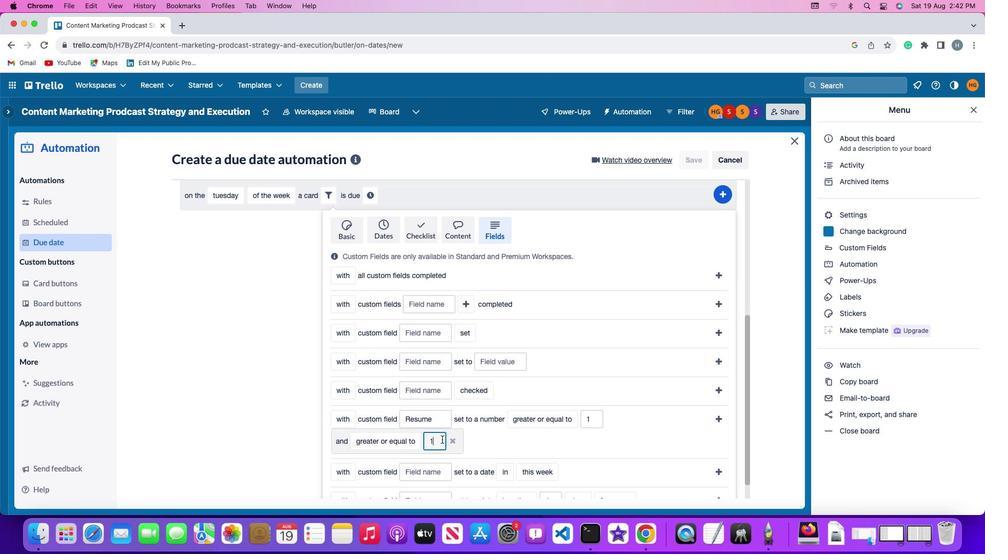 
Action: Key pressed '0'
Screenshot: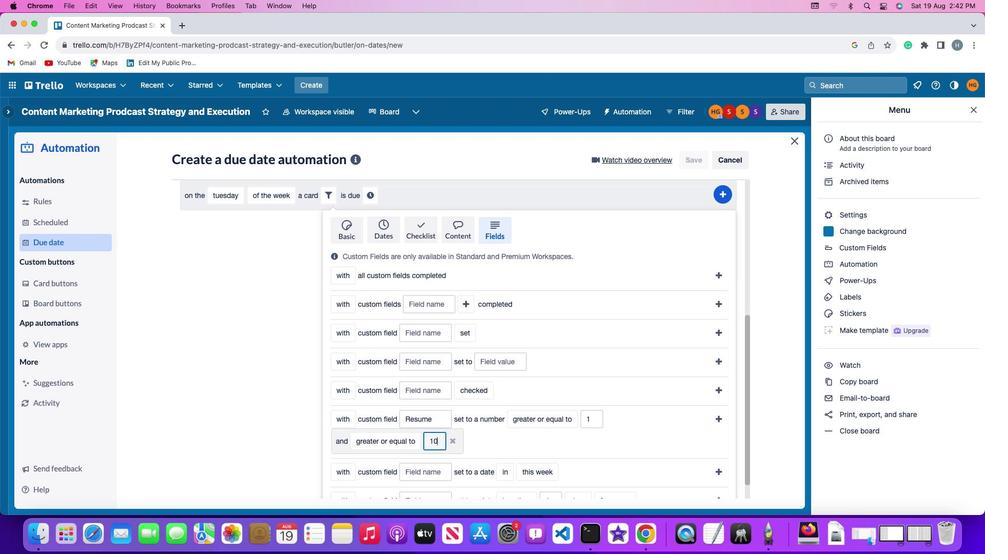 
Action: Mouse moved to (717, 416)
Screenshot: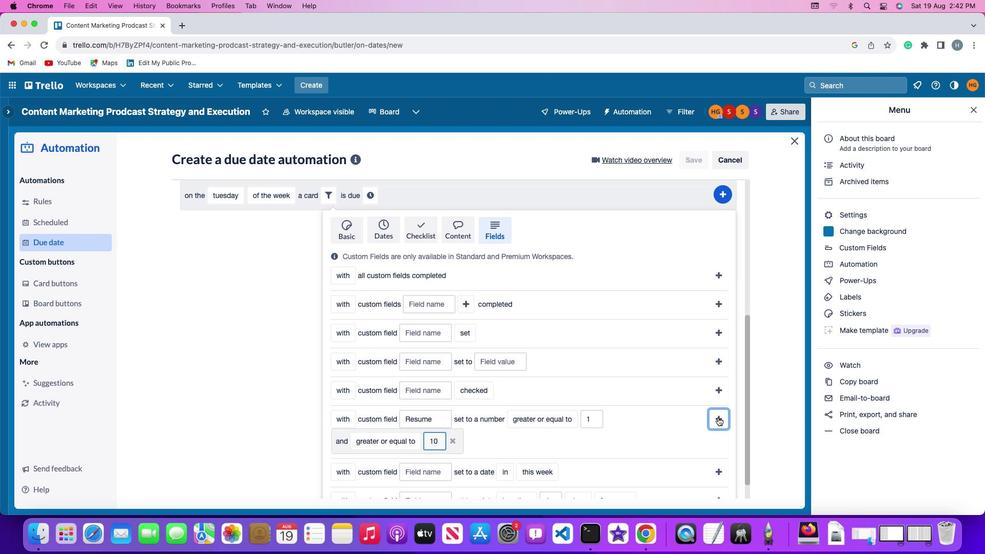 
Action: Mouse pressed left at (717, 416)
Screenshot: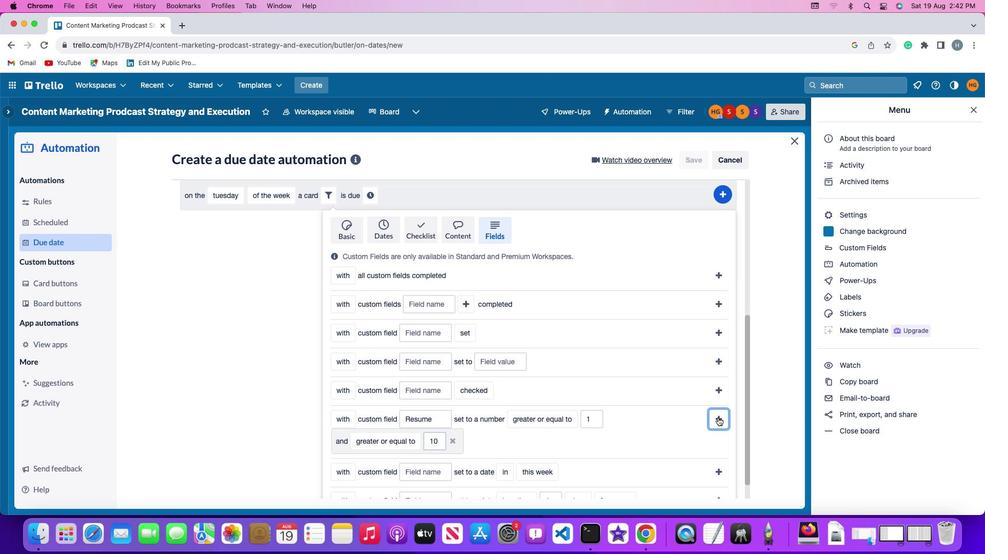 
Action: Mouse moved to (690, 446)
Screenshot: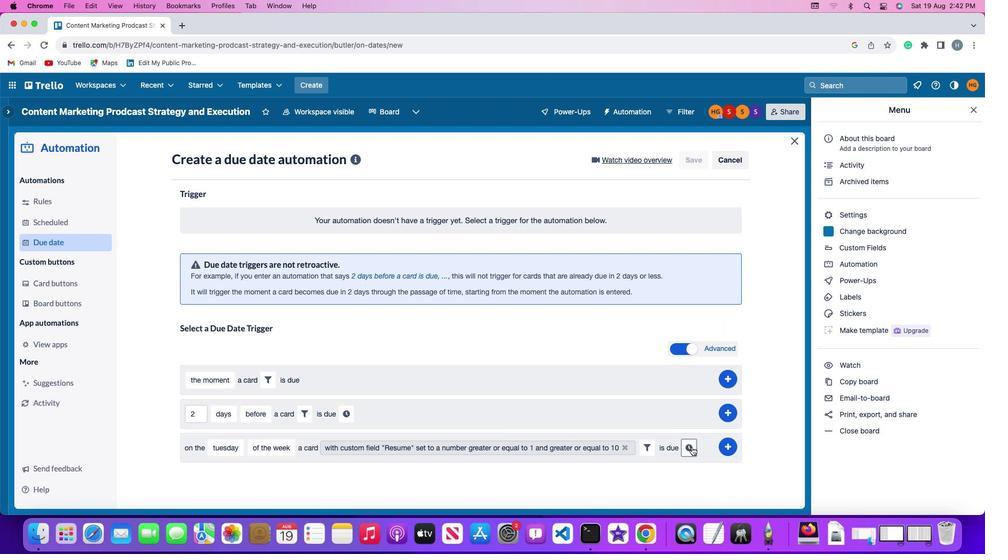 
Action: Mouse pressed left at (690, 446)
Screenshot: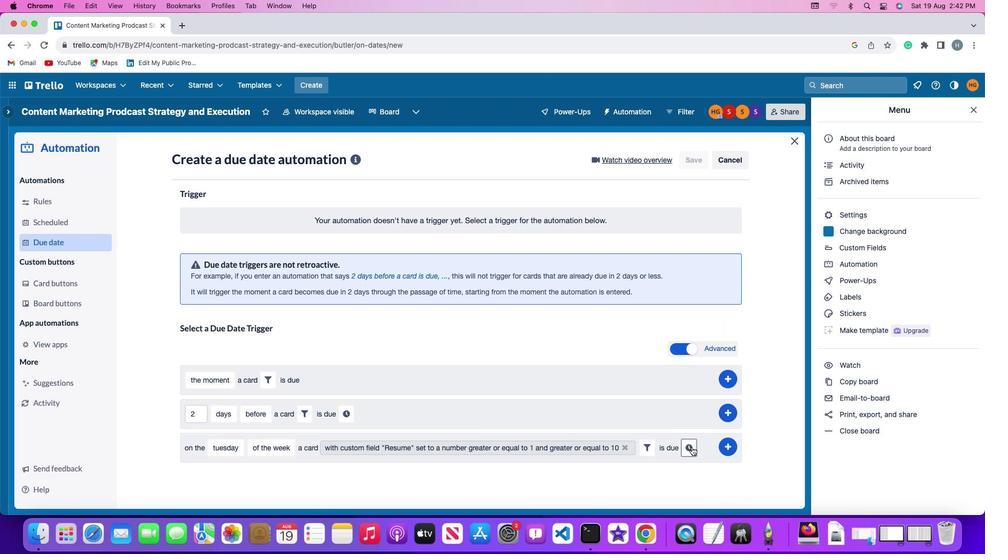 
Action: Mouse moved to (205, 470)
Screenshot: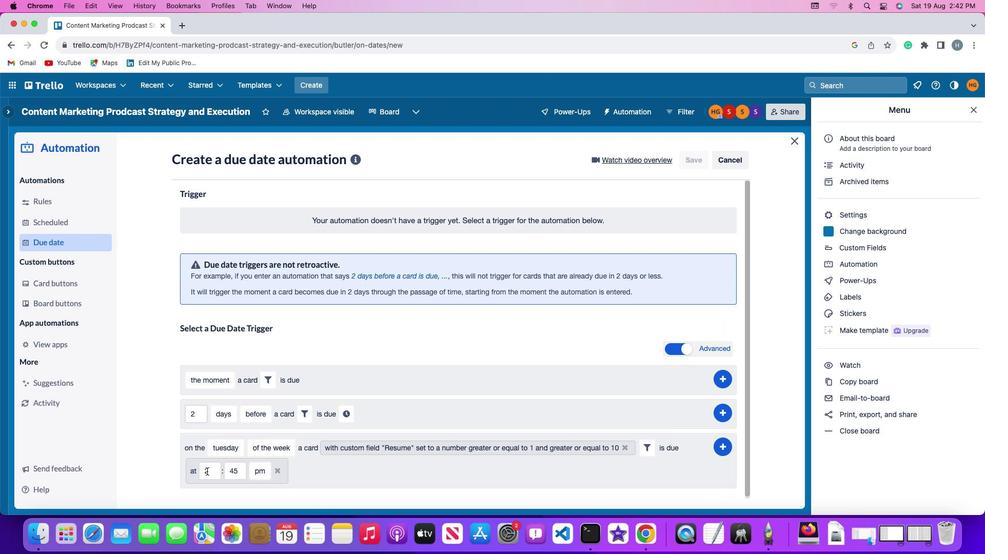 
Action: Mouse pressed left at (205, 470)
Screenshot: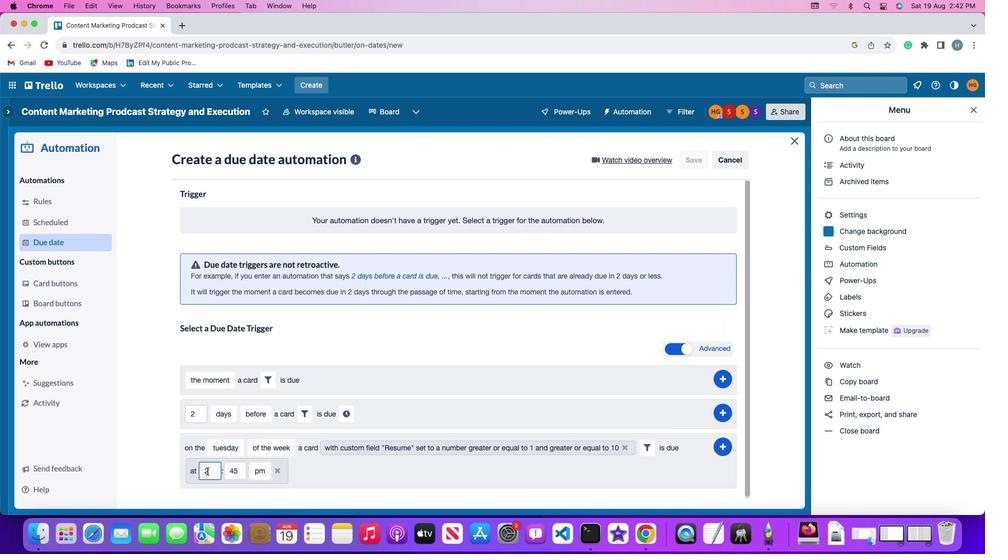 
Action: Mouse moved to (216, 469)
Screenshot: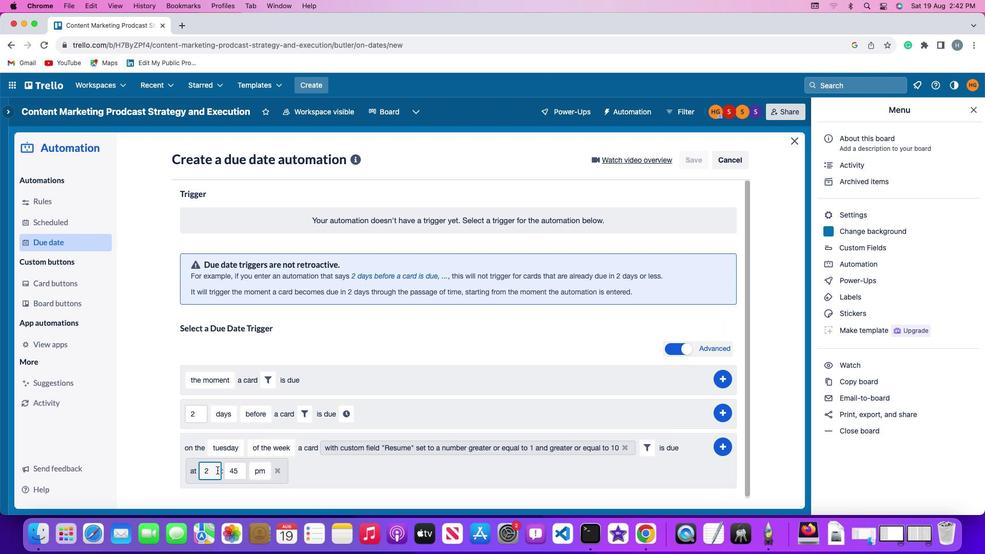 
Action: Key pressed Key.backspace'1''1'
Screenshot: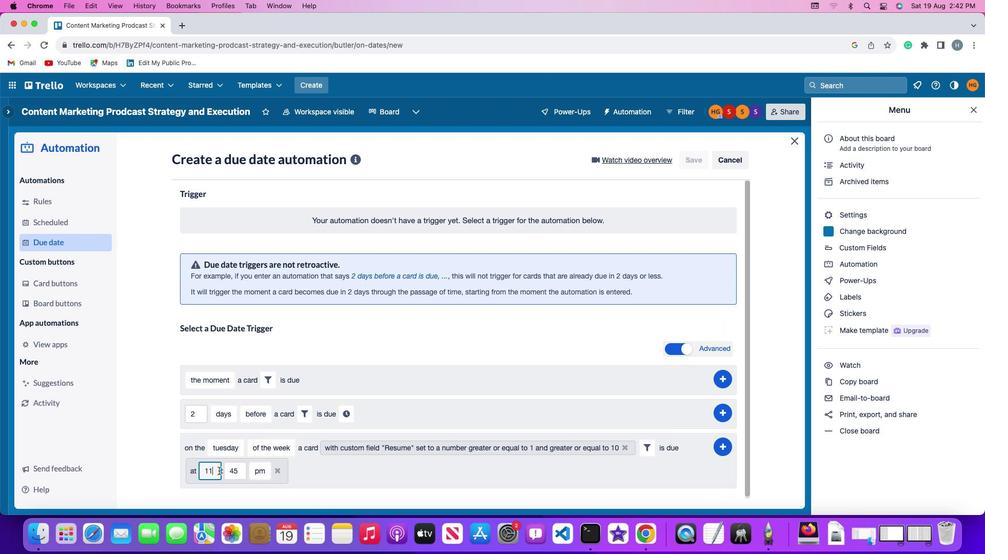 
Action: Mouse moved to (240, 469)
Screenshot: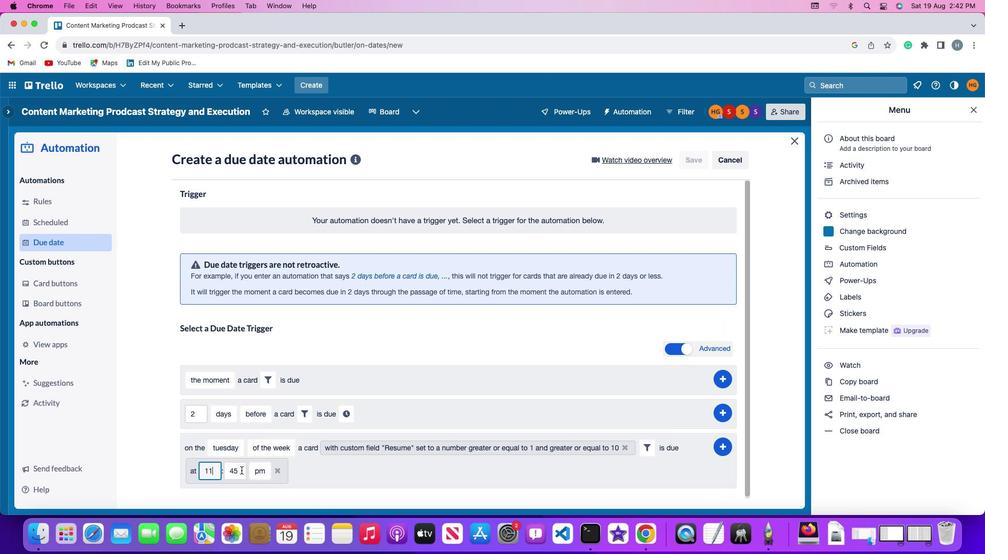 
Action: Mouse pressed left at (240, 469)
Screenshot: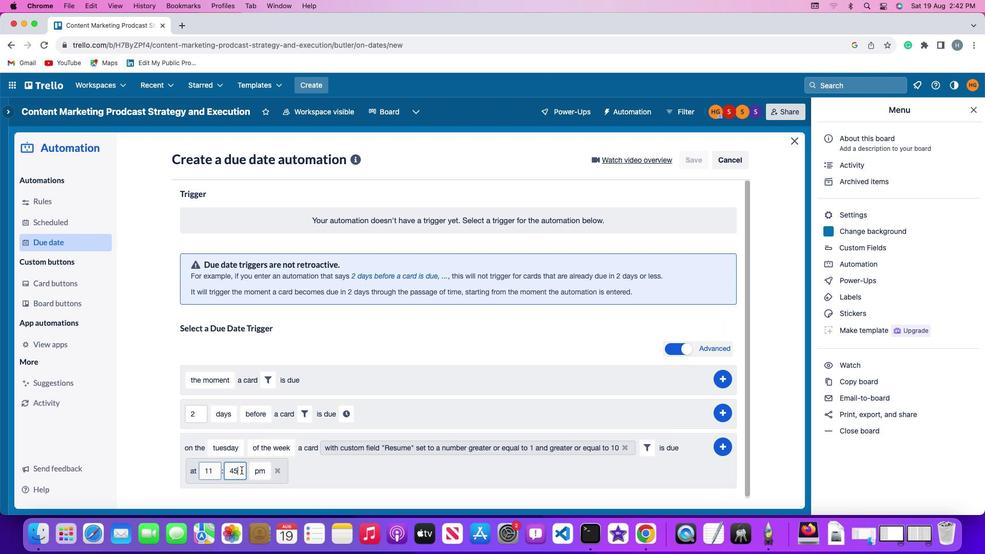 
Action: Key pressed Key.backspaceKey.backspace'0''0'
Screenshot: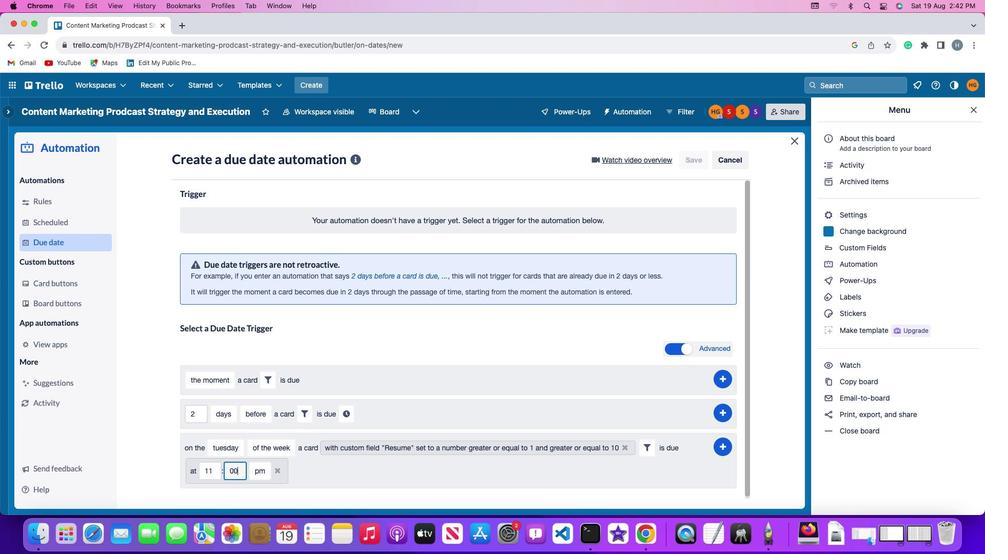 
Action: Mouse moved to (260, 467)
Screenshot: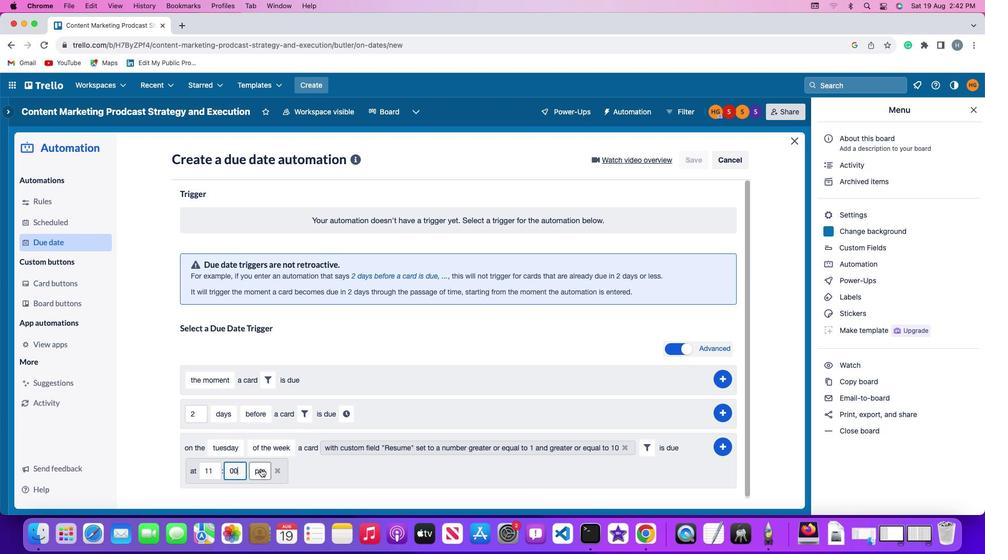 
Action: Mouse pressed left at (260, 467)
Screenshot: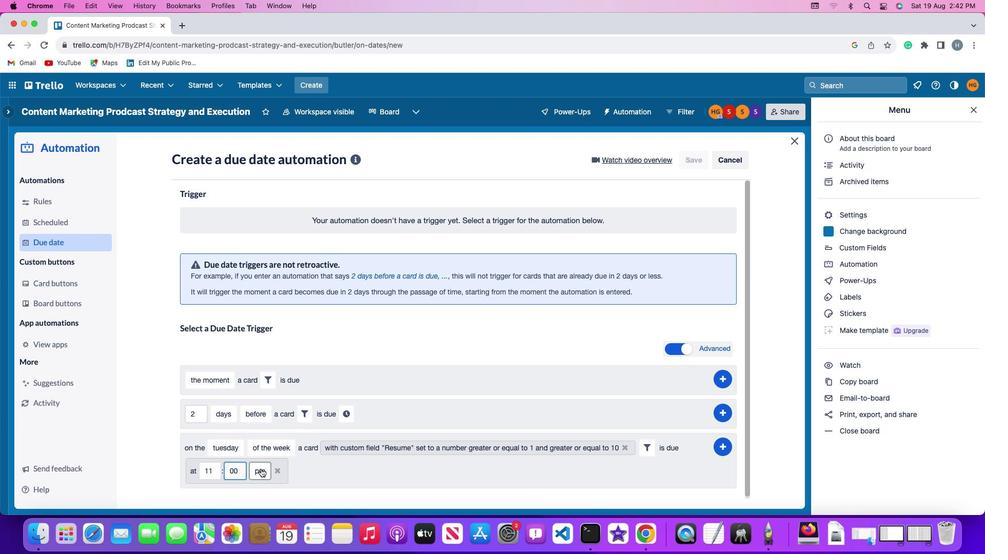 
Action: Mouse moved to (264, 426)
Screenshot: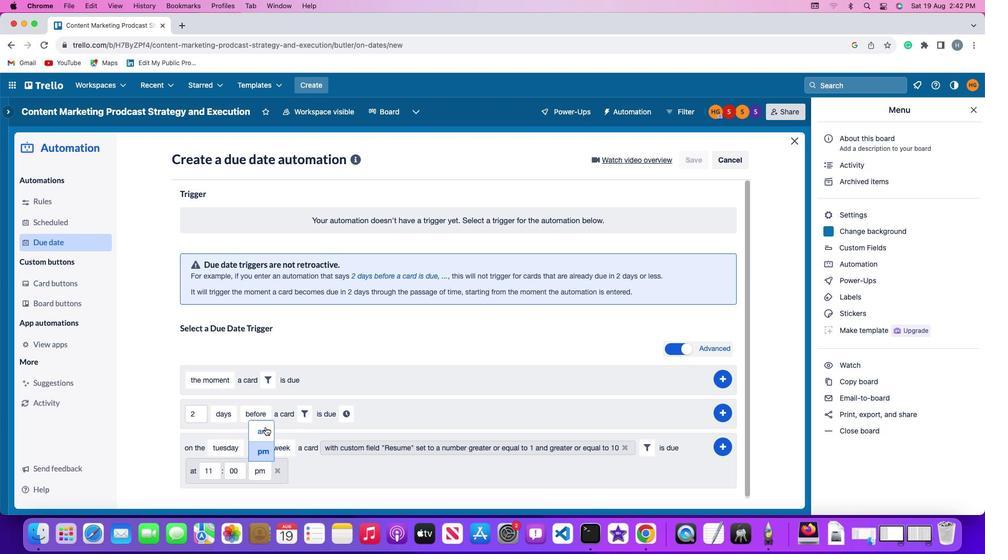 
Action: Mouse pressed left at (264, 426)
Screenshot: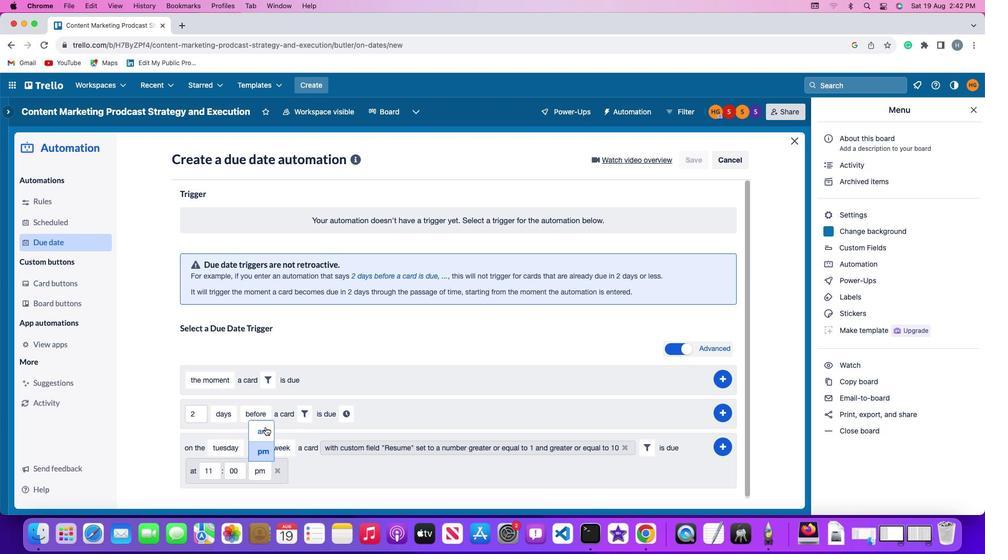 
Action: Mouse moved to (725, 442)
Screenshot: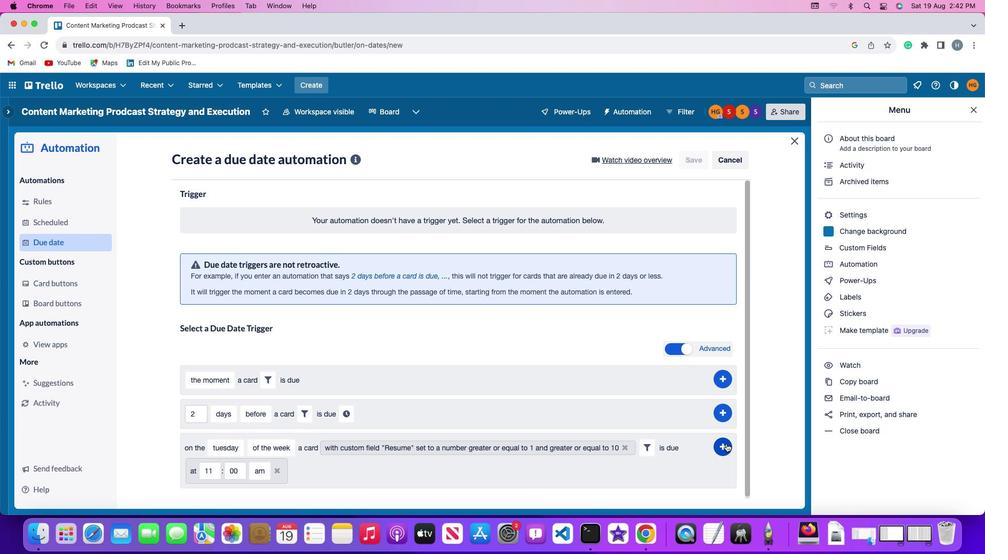 
Action: Mouse pressed left at (725, 442)
Screenshot: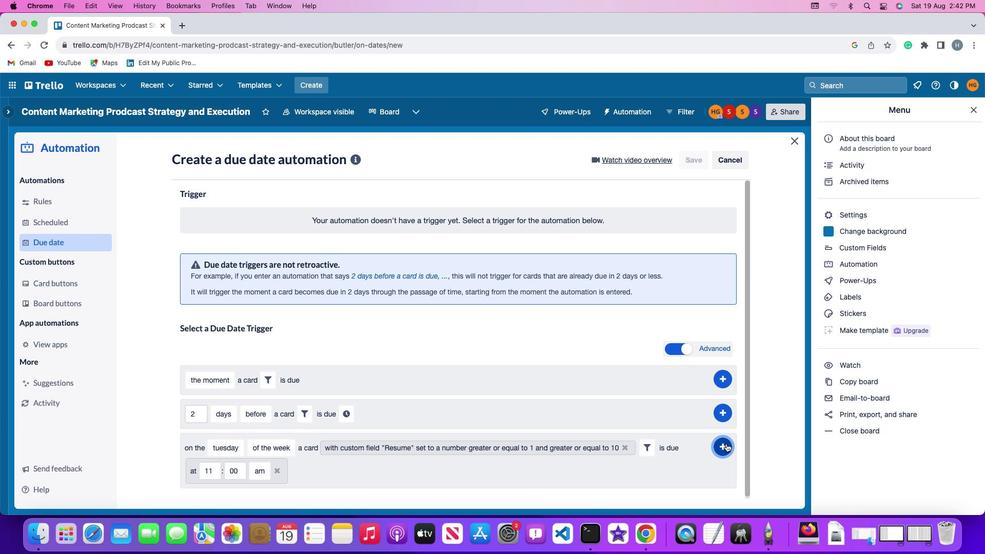 
Action: Mouse moved to (757, 361)
Screenshot: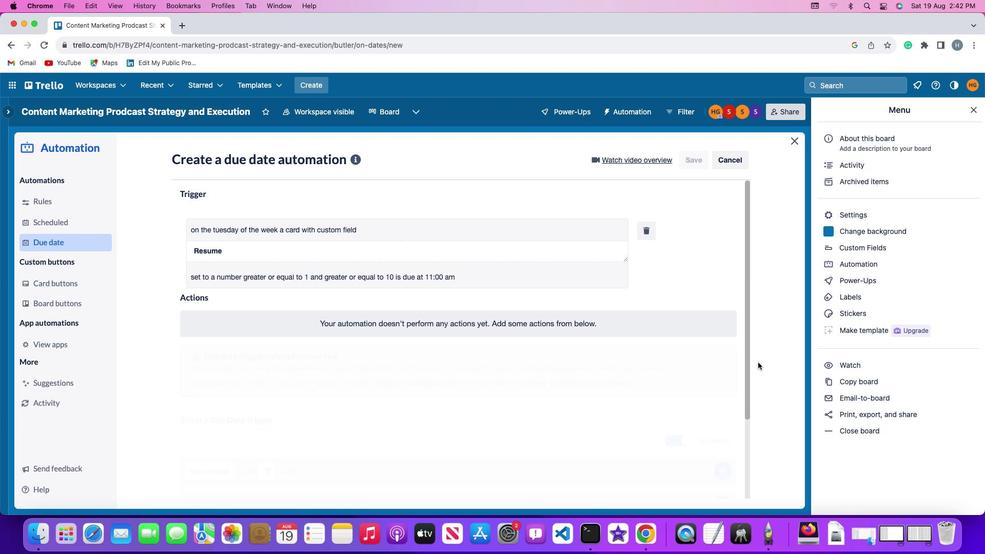 
